 Task: Add Attachment from "Attach a link" to Card Card0000000104 in Board Board0000000026 in Workspace WS0000000009 in Trello. Add Cover Red to Card Card0000000104 in Board Board0000000026 in Workspace WS0000000009 in Trello. Add "Join Card" Button Button0000000104  to Card Card0000000104 in Board Board0000000026 in Workspace WS0000000009 in Trello. Add Description DS0000000104 to Card Card0000000104 in Board Board0000000026 in Workspace WS0000000009 in Trello. Add Comment CM0000000104 to Card Card0000000104 in Board Board0000000026 in Workspace WS0000000009 in Trello
Action: Mouse moved to (359, 503)
Screenshot: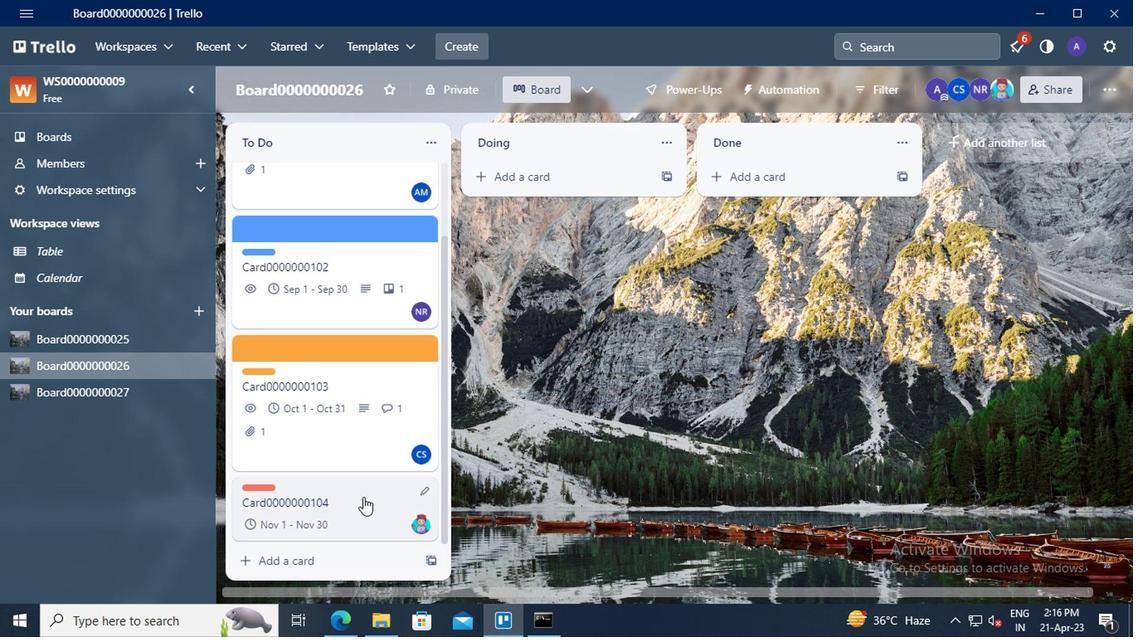 
Action: Mouse pressed left at (359, 503)
Screenshot: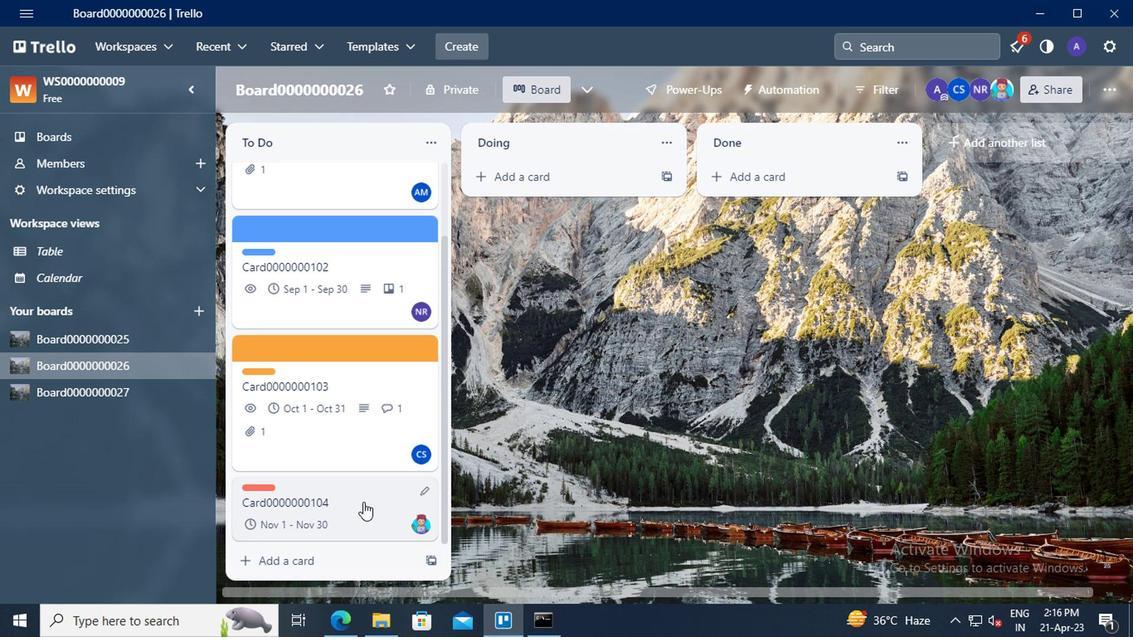 
Action: Mouse moved to (779, 352)
Screenshot: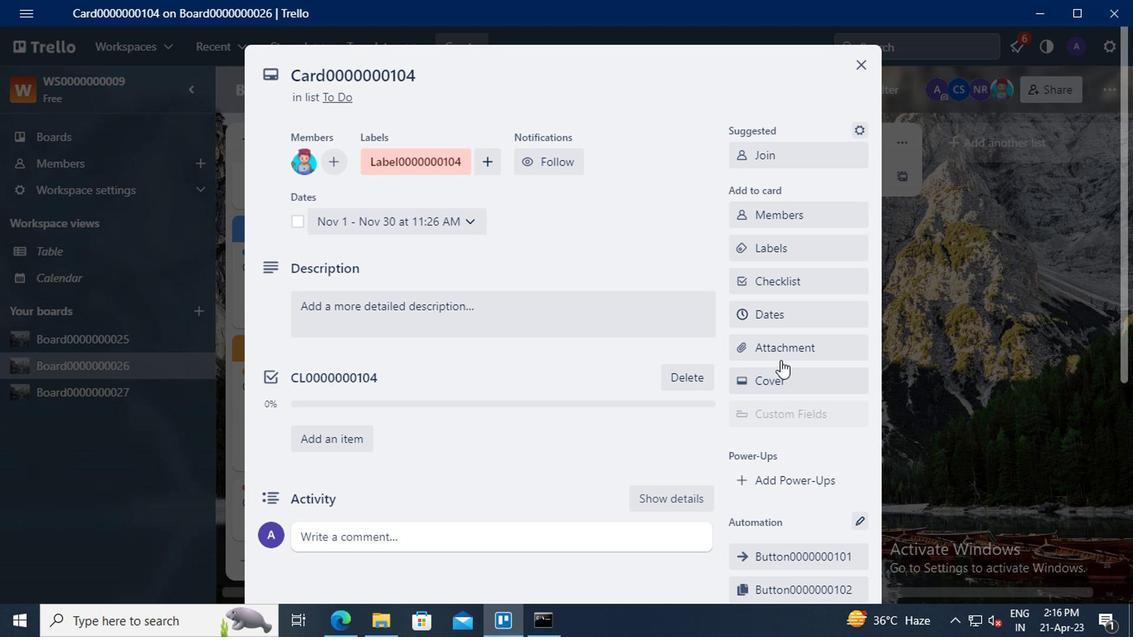 
Action: Mouse pressed left at (779, 352)
Screenshot: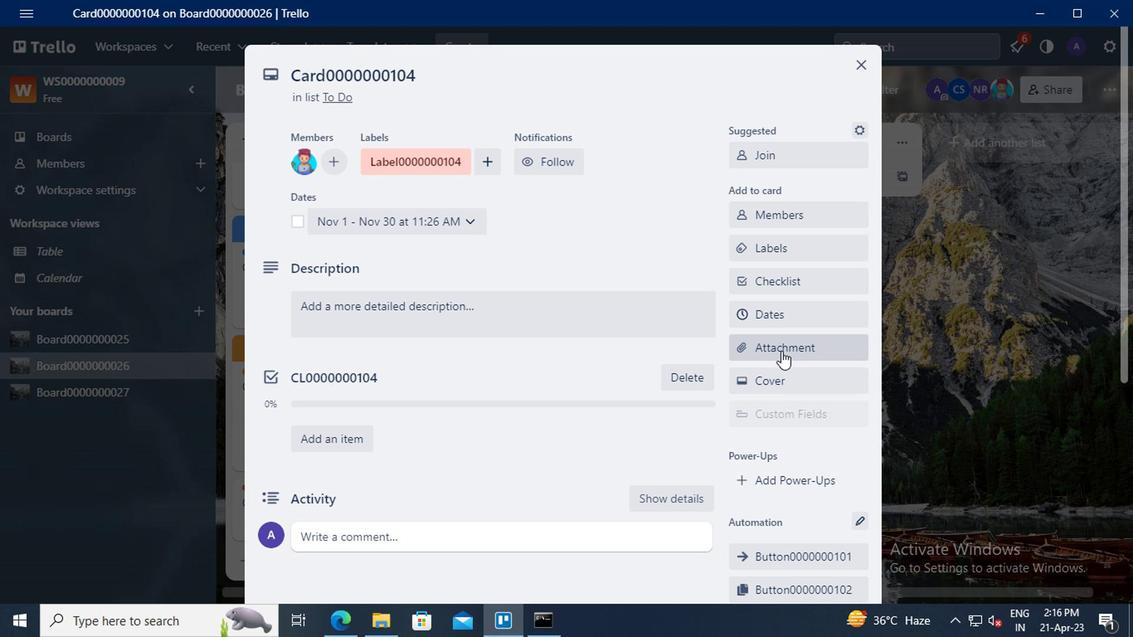 
Action: Mouse moved to (335, 627)
Screenshot: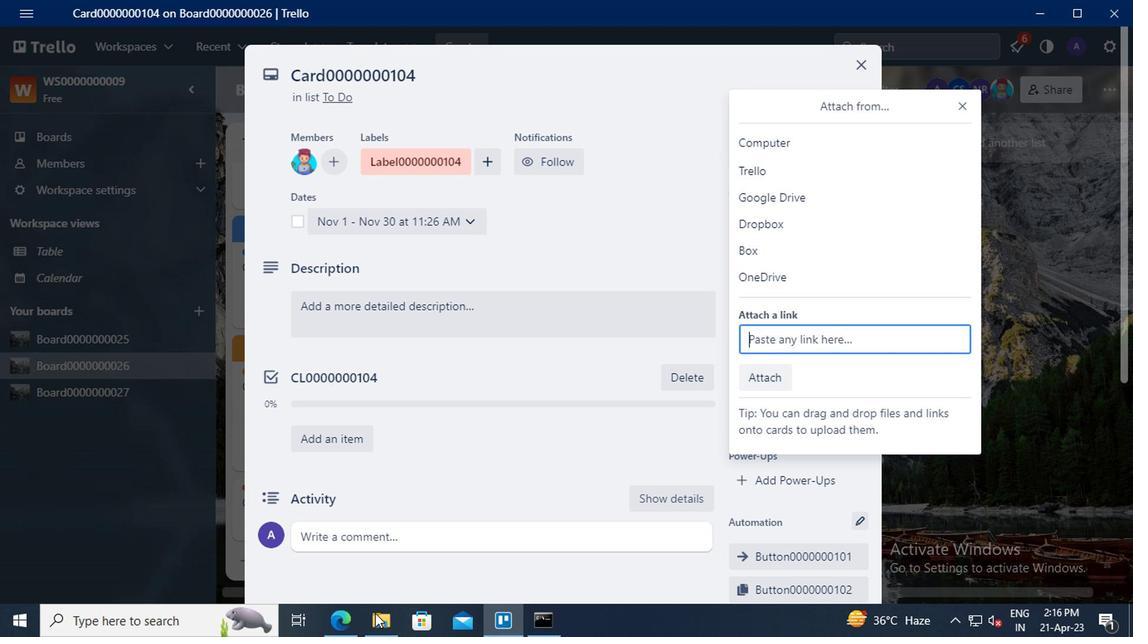 
Action: Mouse pressed left at (335, 627)
Screenshot: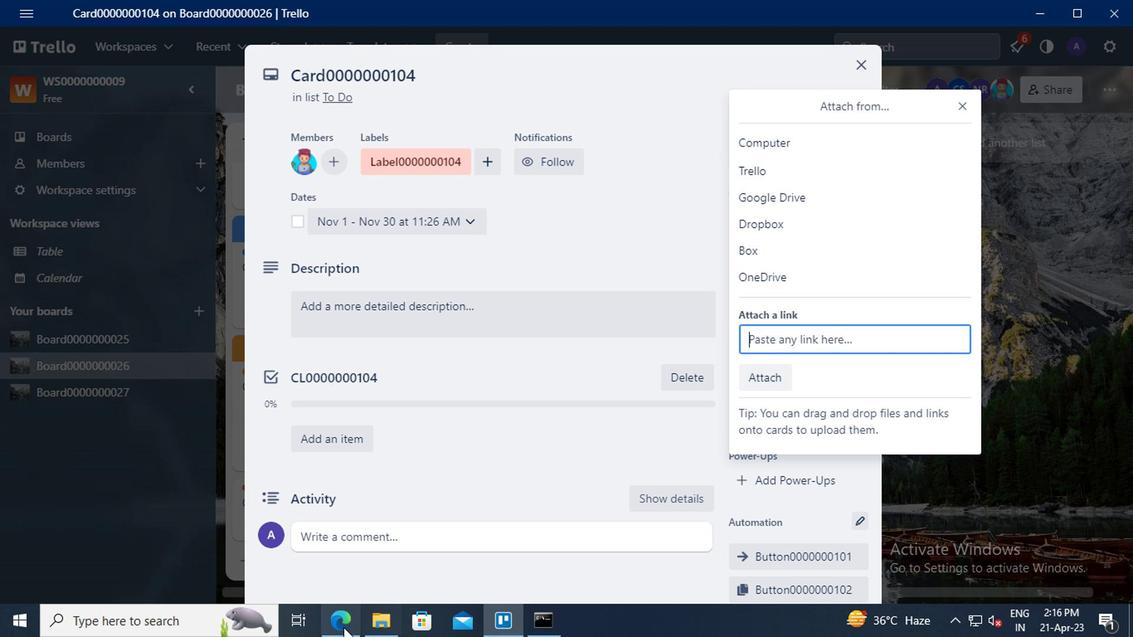 
Action: Mouse moved to (318, 46)
Screenshot: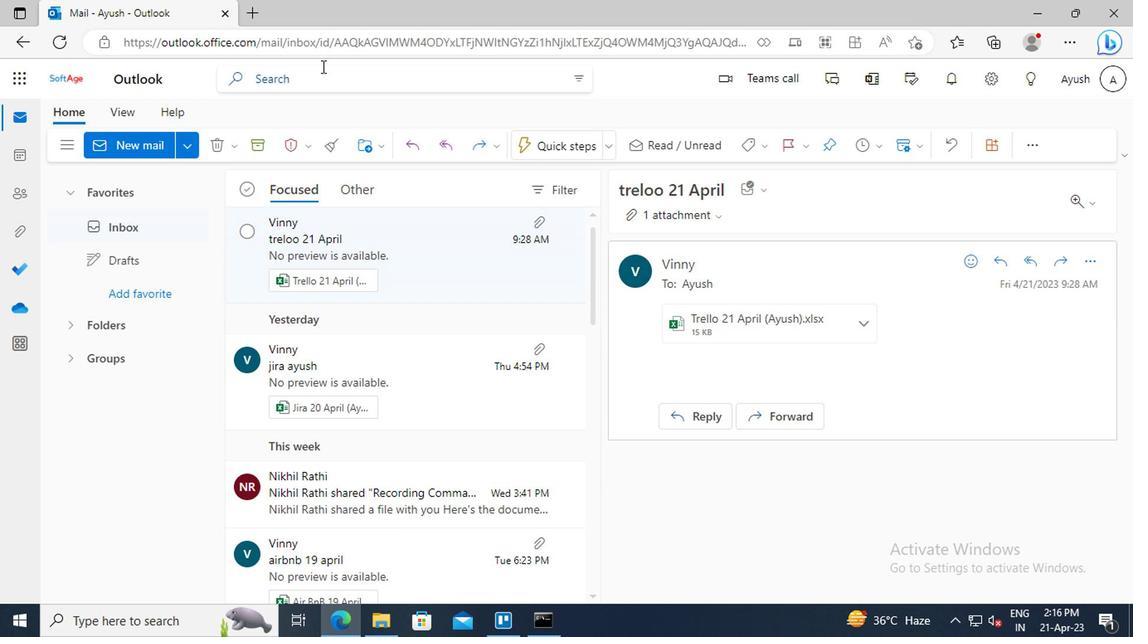
Action: Mouse pressed left at (318, 46)
Screenshot: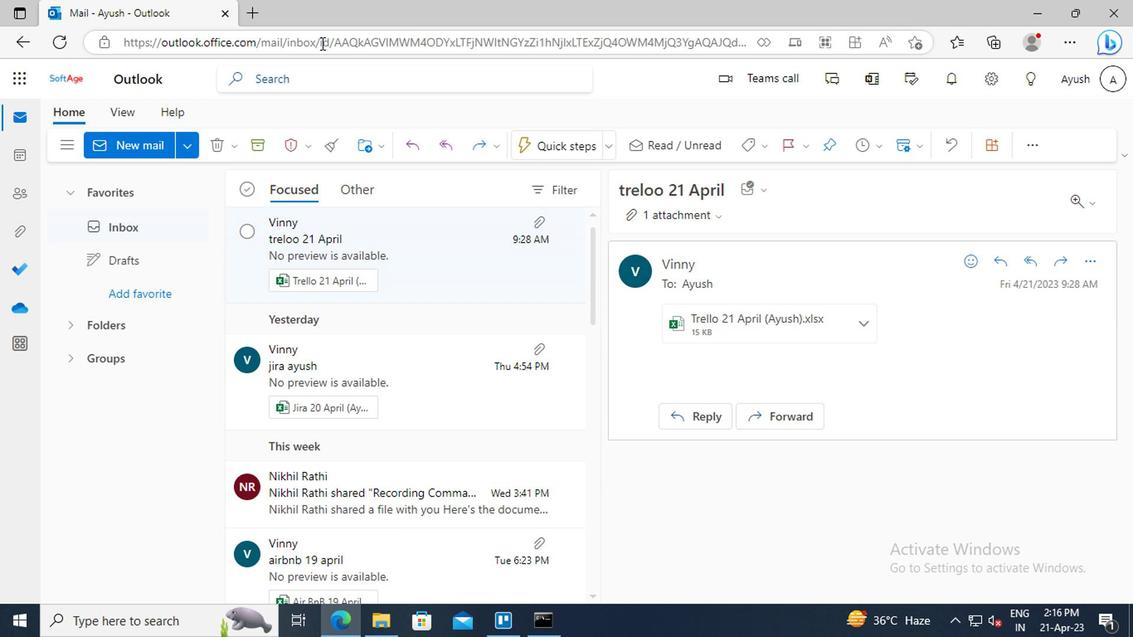 
Action: Key pressed ctrl+C
Screenshot: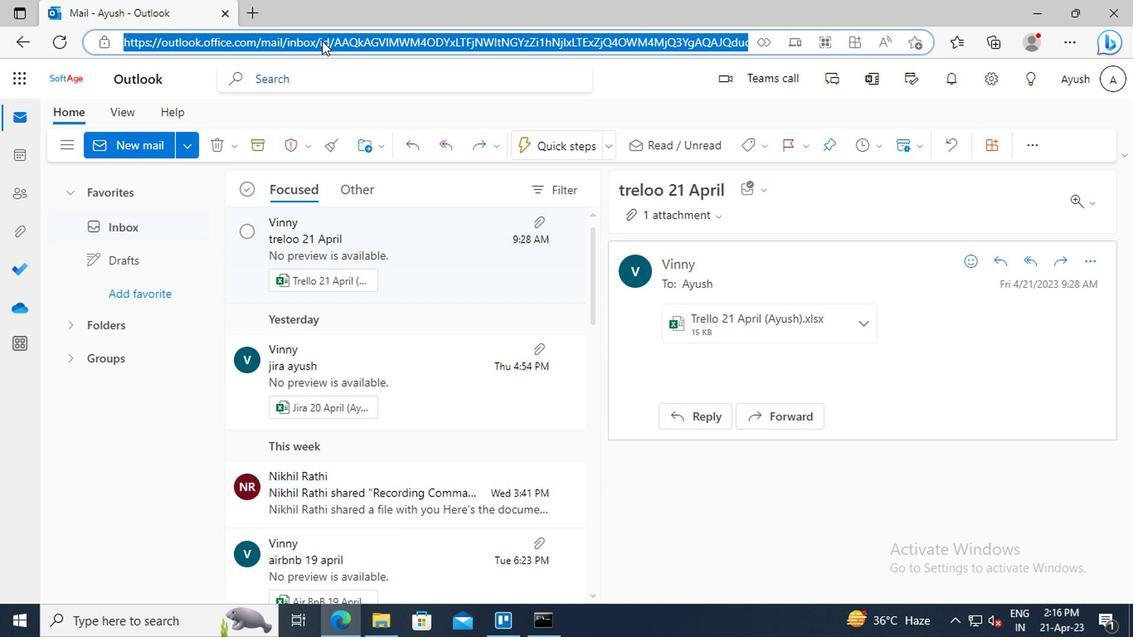 
Action: Mouse moved to (509, 626)
Screenshot: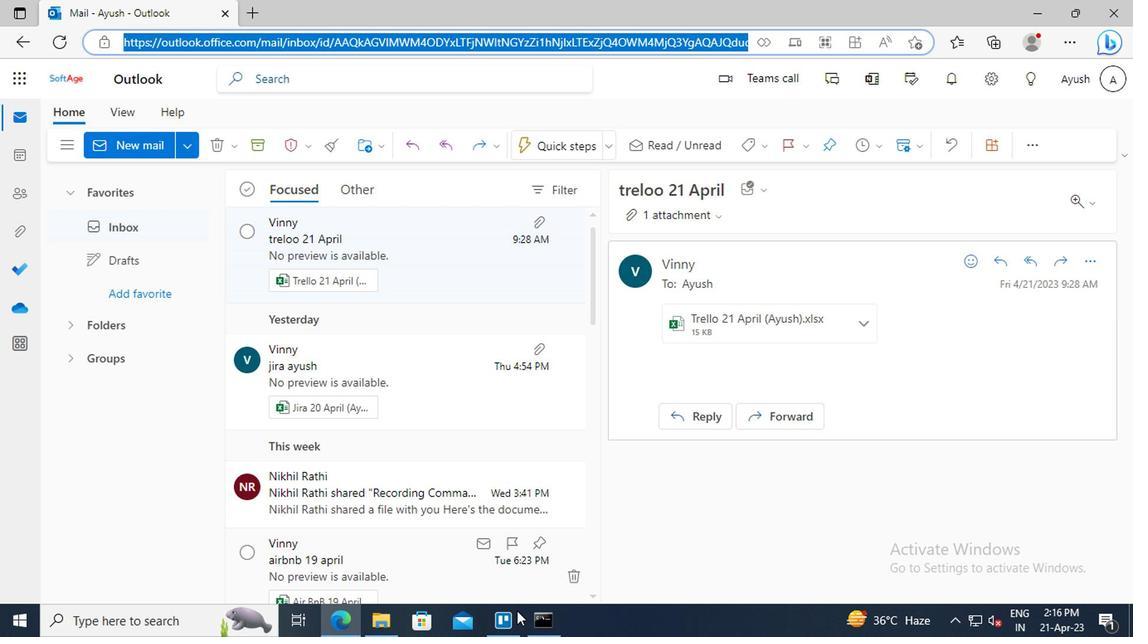 
Action: Mouse pressed left at (509, 626)
Screenshot: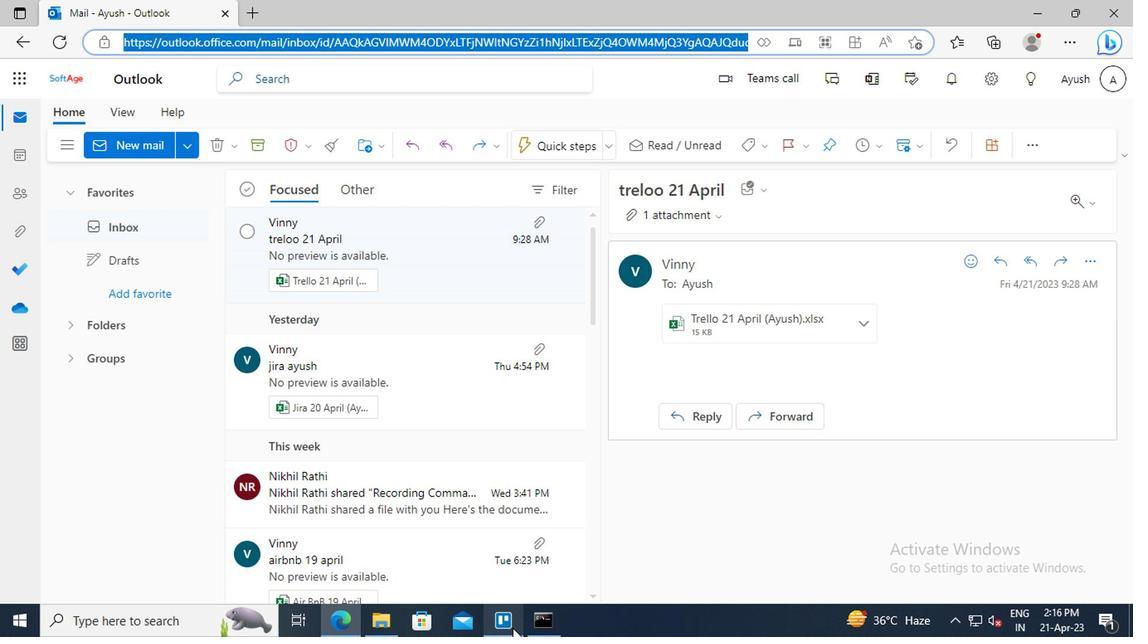 
Action: Mouse moved to (761, 340)
Screenshot: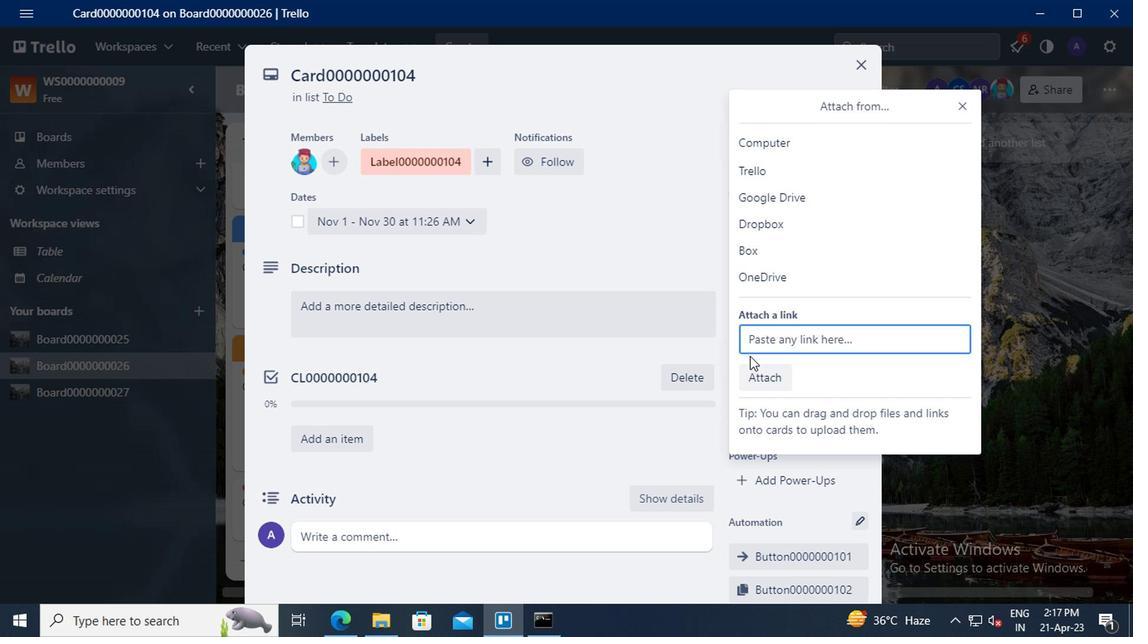
Action: Mouse pressed left at (761, 340)
Screenshot: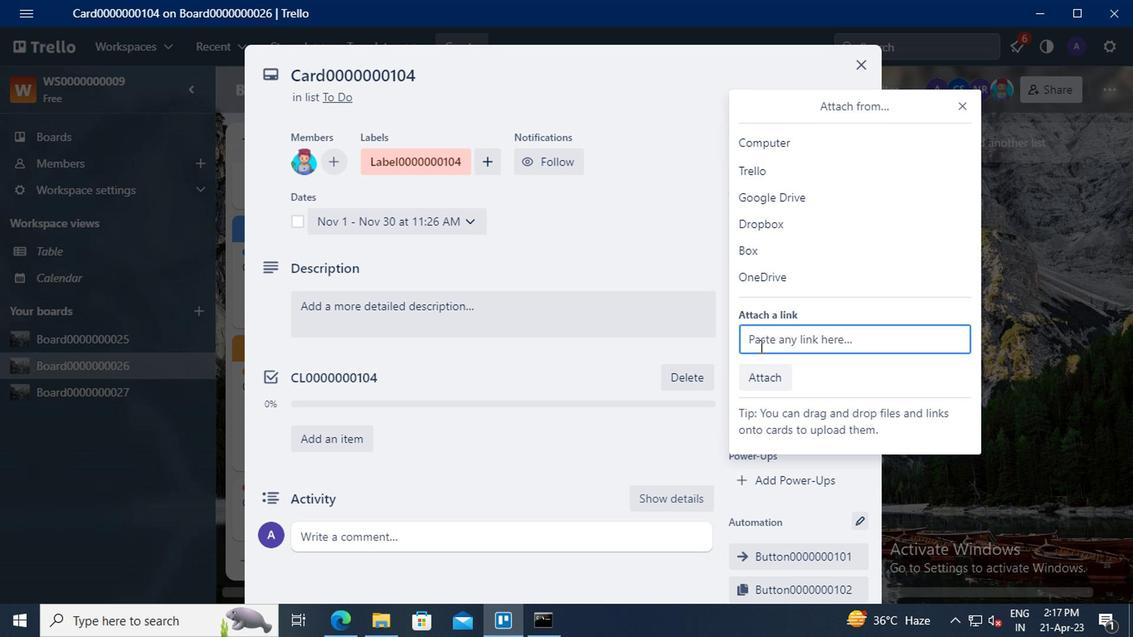 
Action: Key pressed ctrl+V
Screenshot: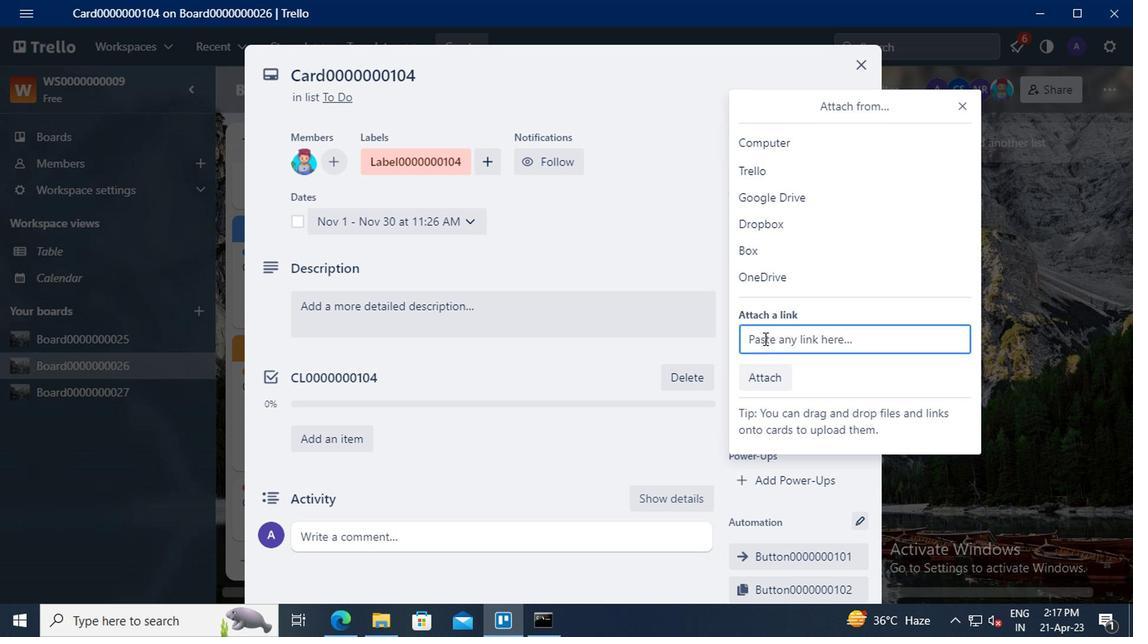 
Action: Mouse moved to (764, 432)
Screenshot: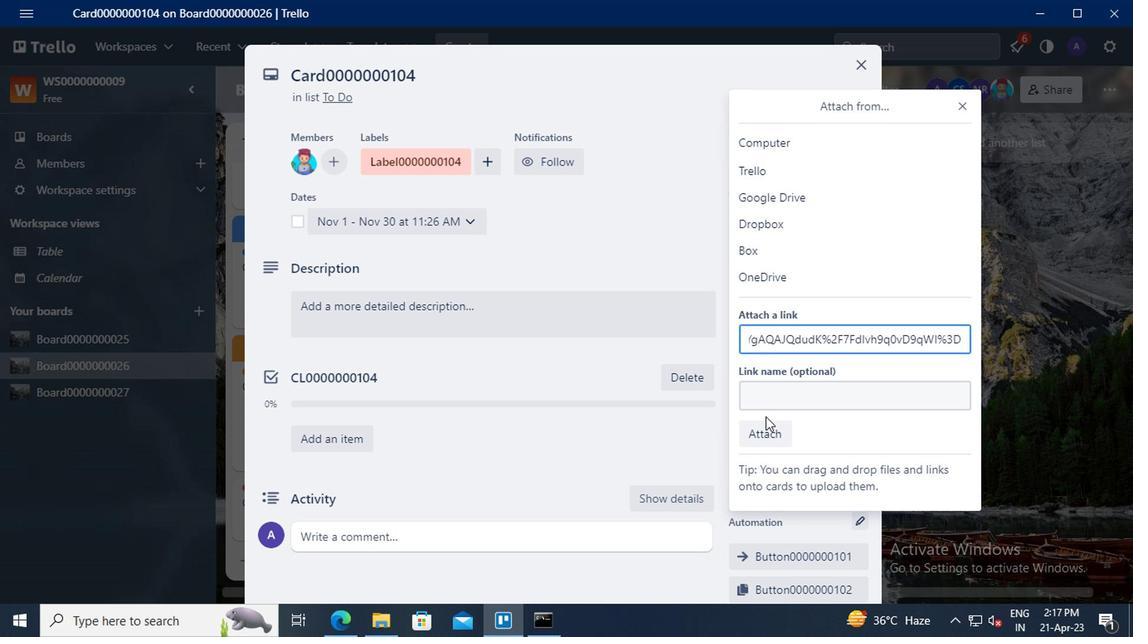 
Action: Mouse pressed left at (764, 432)
Screenshot: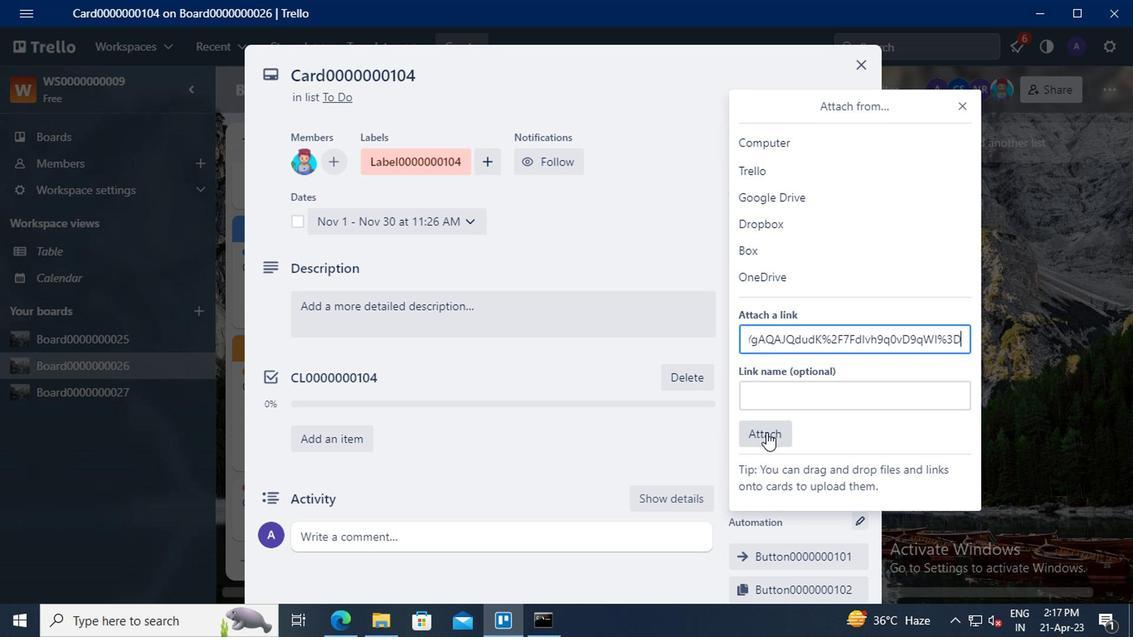 
Action: Mouse moved to (769, 386)
Screenshot: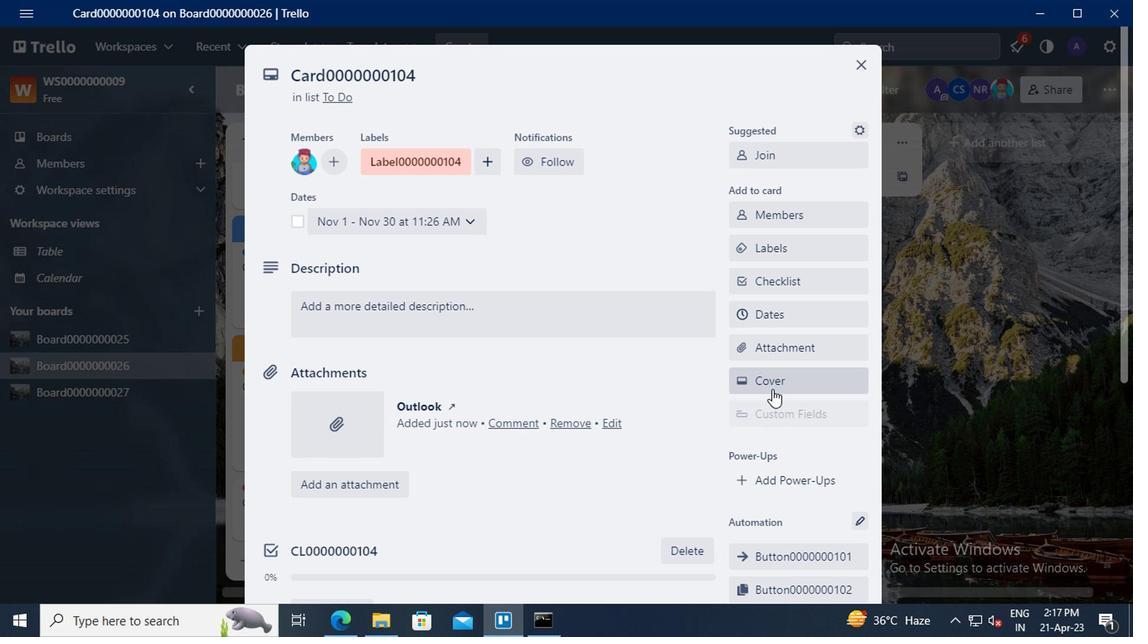 
Action: Mouse pressed left at (769, 386)
Screenshot: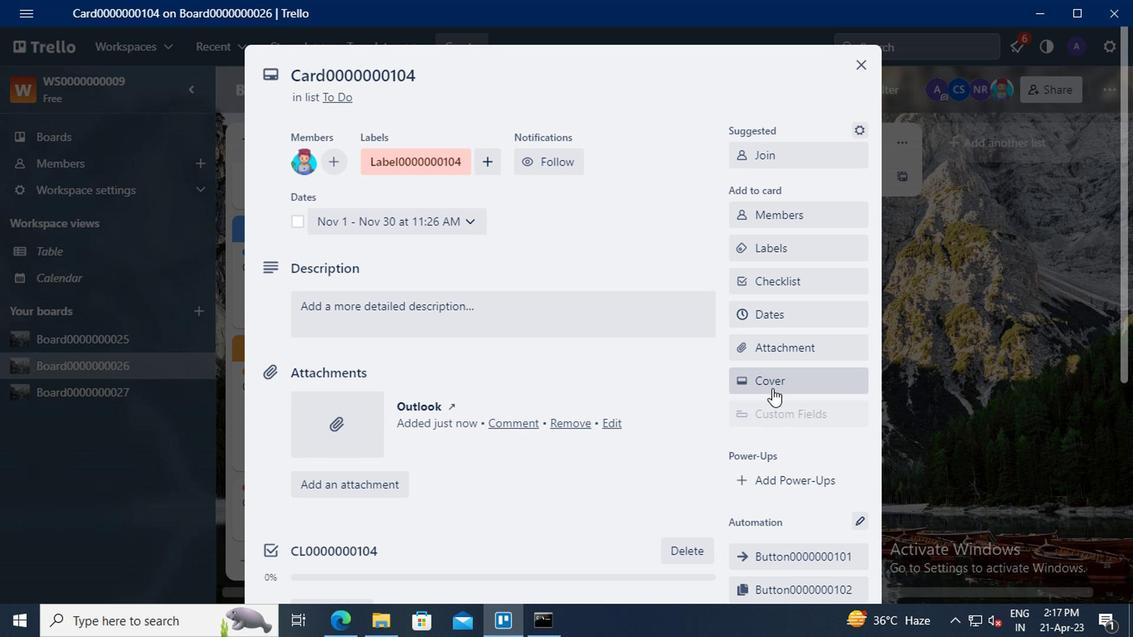 
Action: Mouse moved to (895, 278)
Screenshot: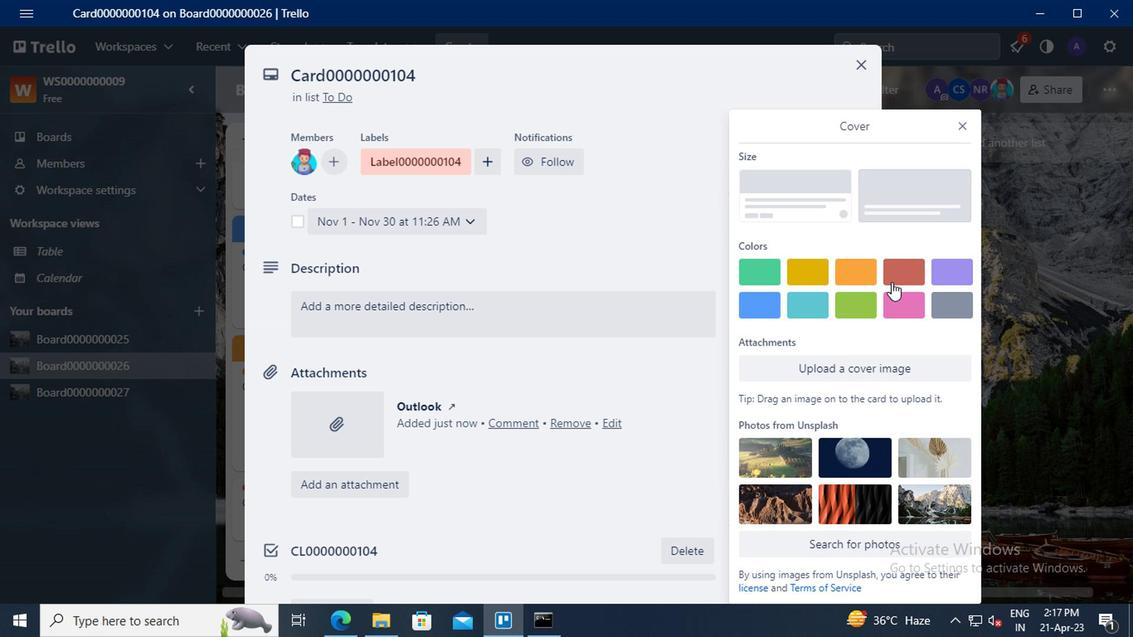 
Action: Mouse pressed left at (895, 278)
Screenshot: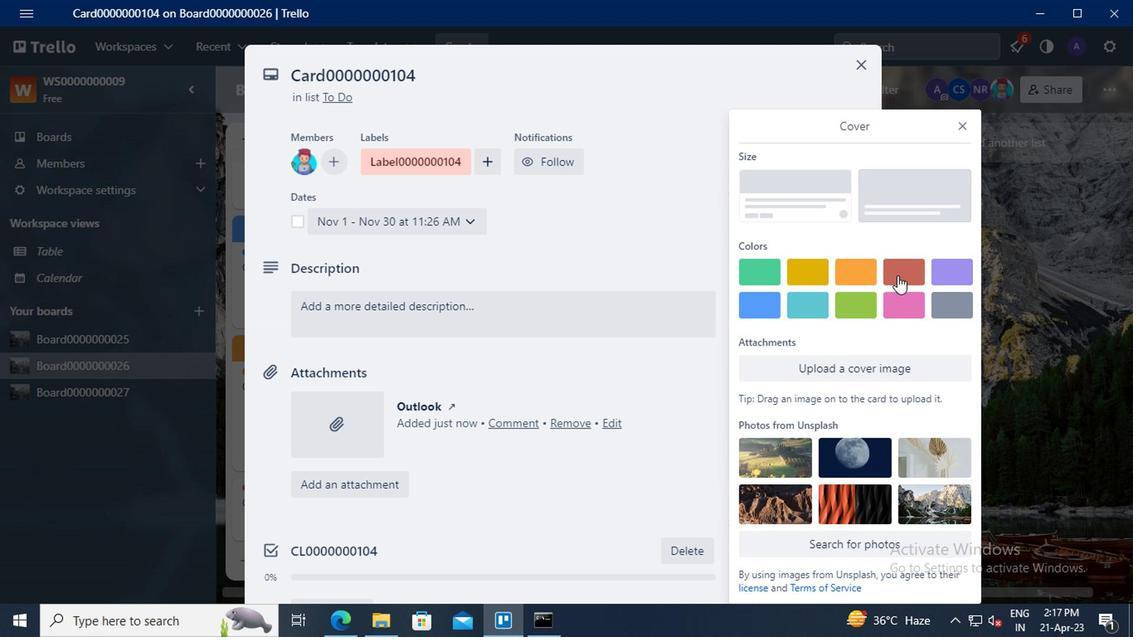
Action: Mouse moved to (958, 100)
Screenshot: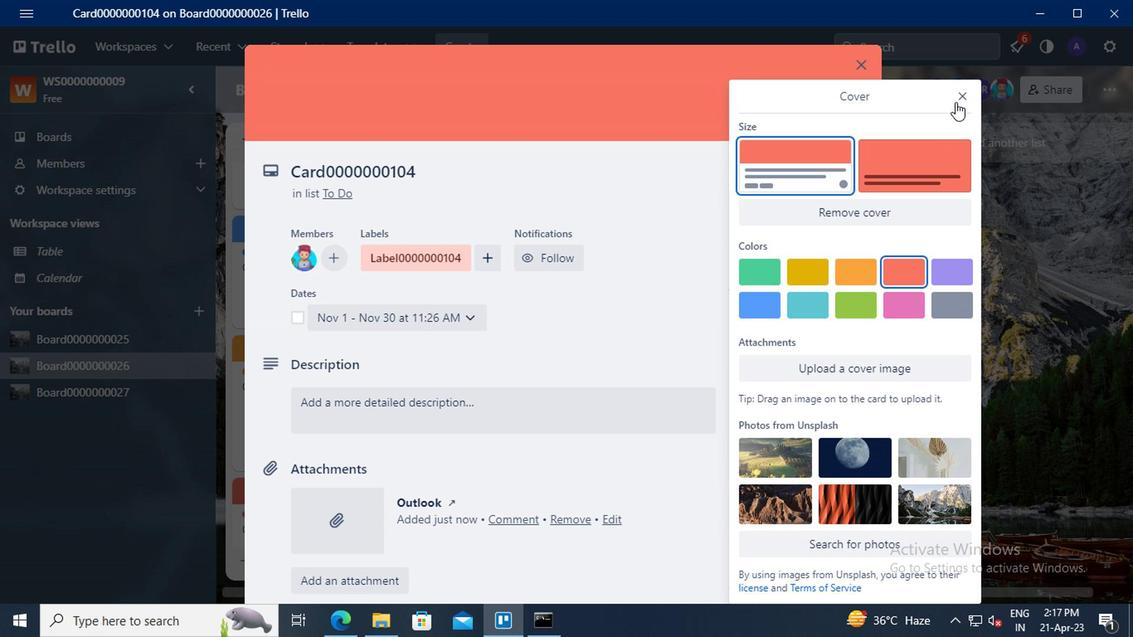 
Action: Mouse pressed left at (958, 100)
Screenshot: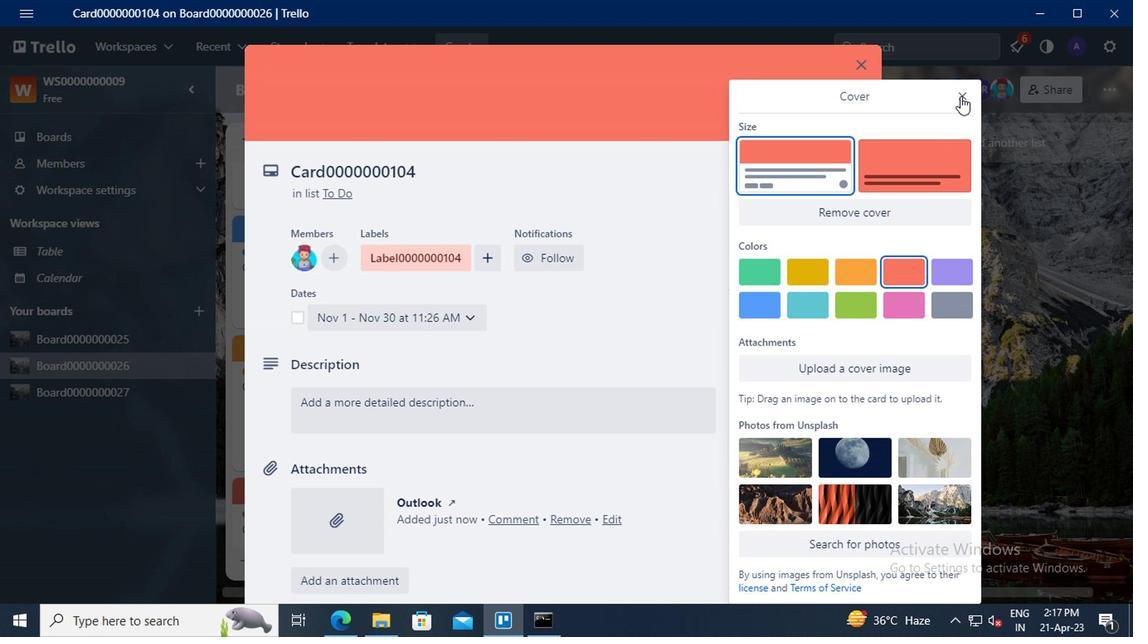 
Action: Mouse moved to (813, 266)
Screenshot: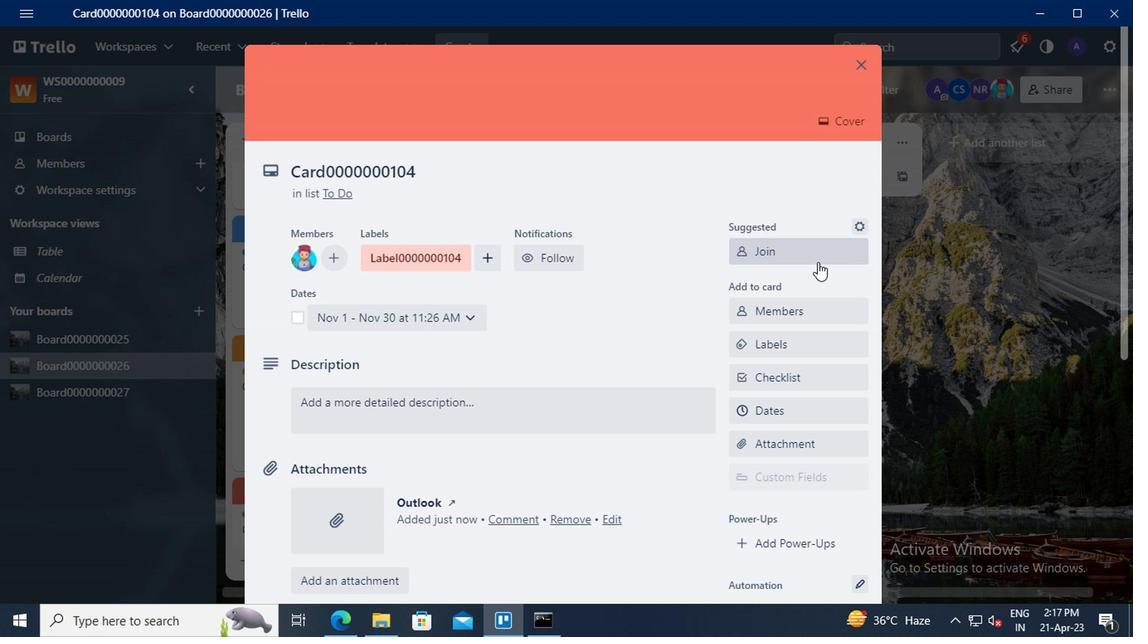 
Action: Mouse scrolled (813, 265) with delta (0, 0)
Screenshot: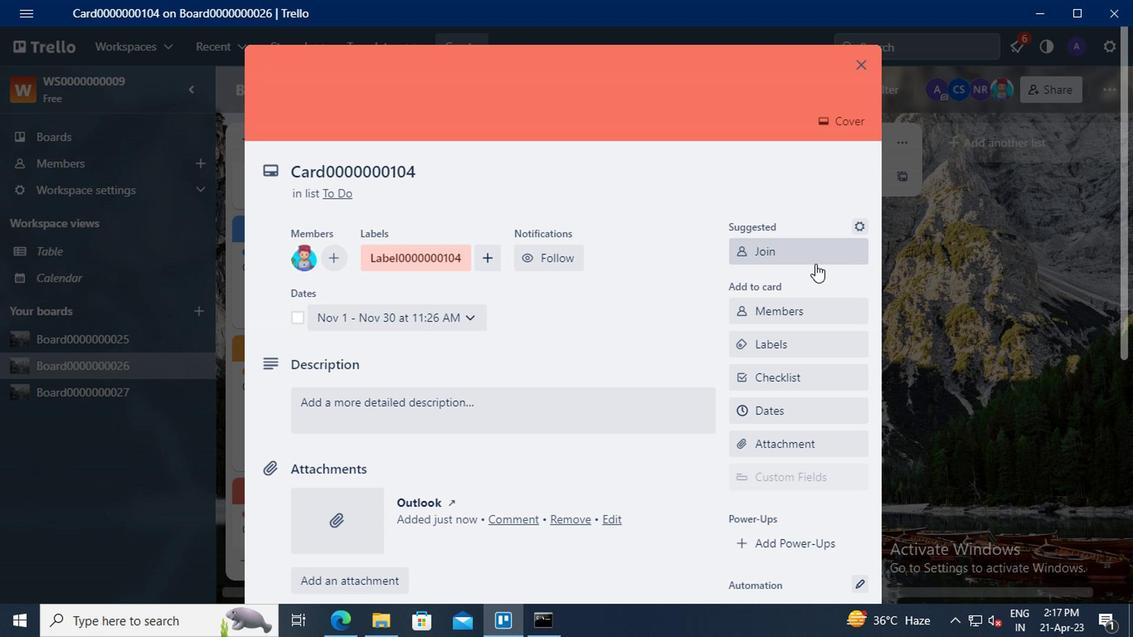 
Action: Mouse scrolled (813, 265) with delta (0, 0)
Screenshot: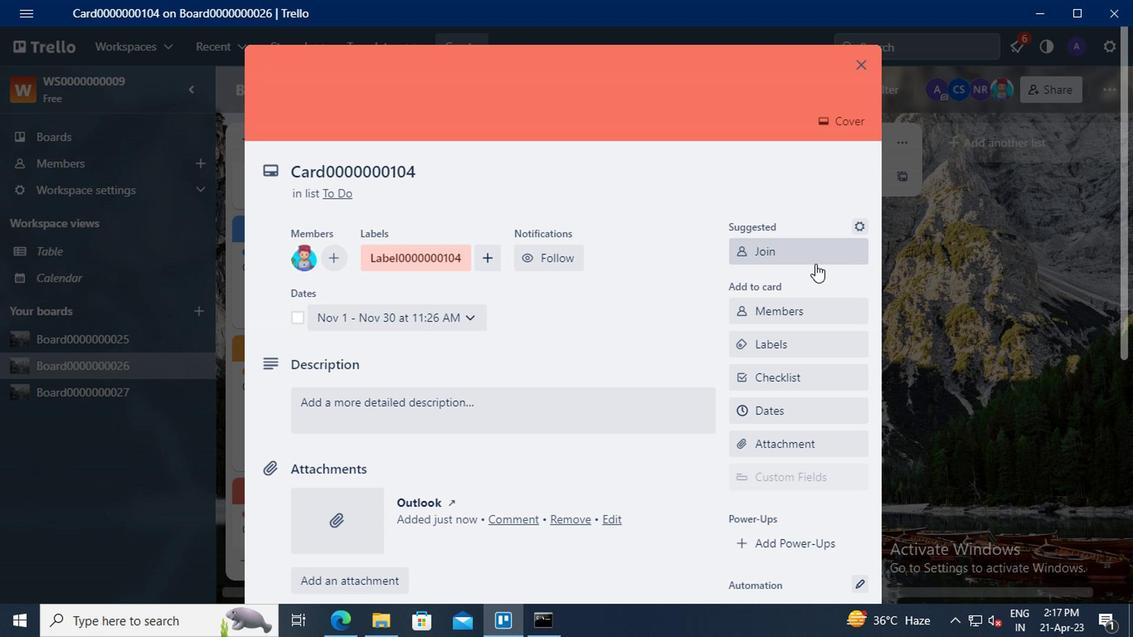 
Action: Mouse scrolled (813, 265) with delta (0, 0)
Screenshot: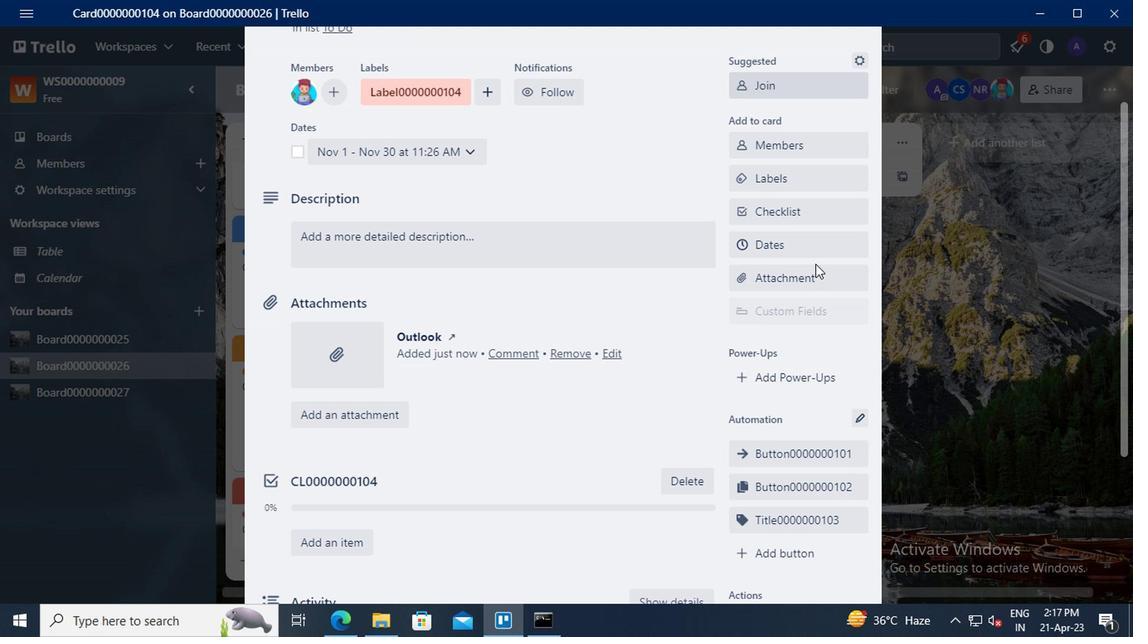 
Action: Mouse moved to (807, 470)
Screenshot: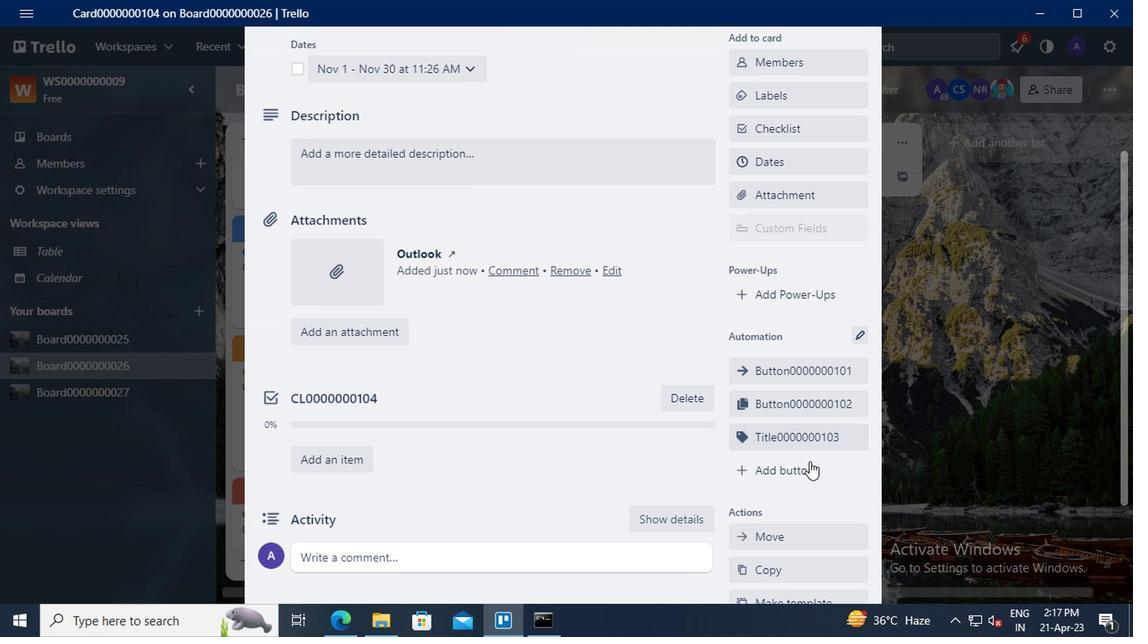 
Action: Mouse pressed left at (807, 470)
Screenshot: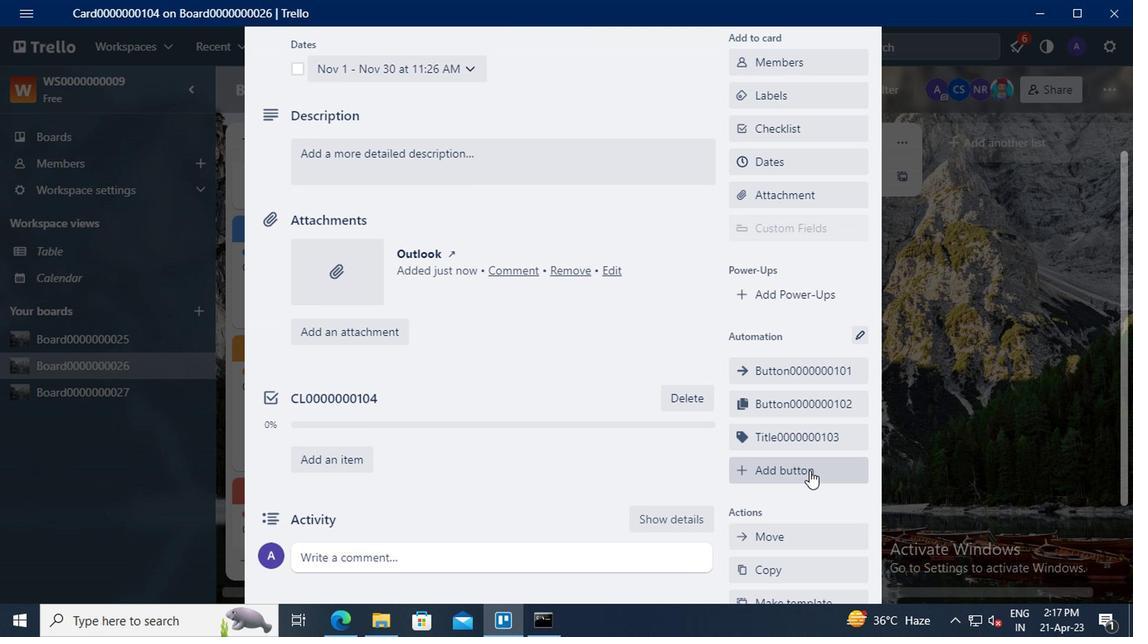 
Action: Mouse moved to (804, 255)
Screenshot: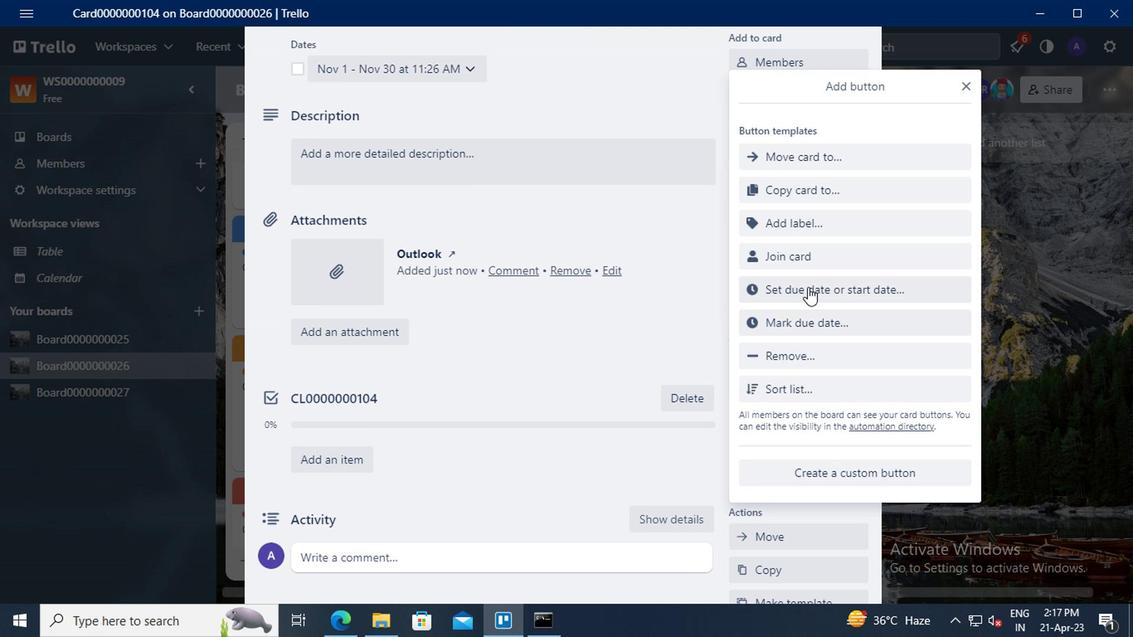
Action: Mouse pressed left at (804, 255)
Screenshot: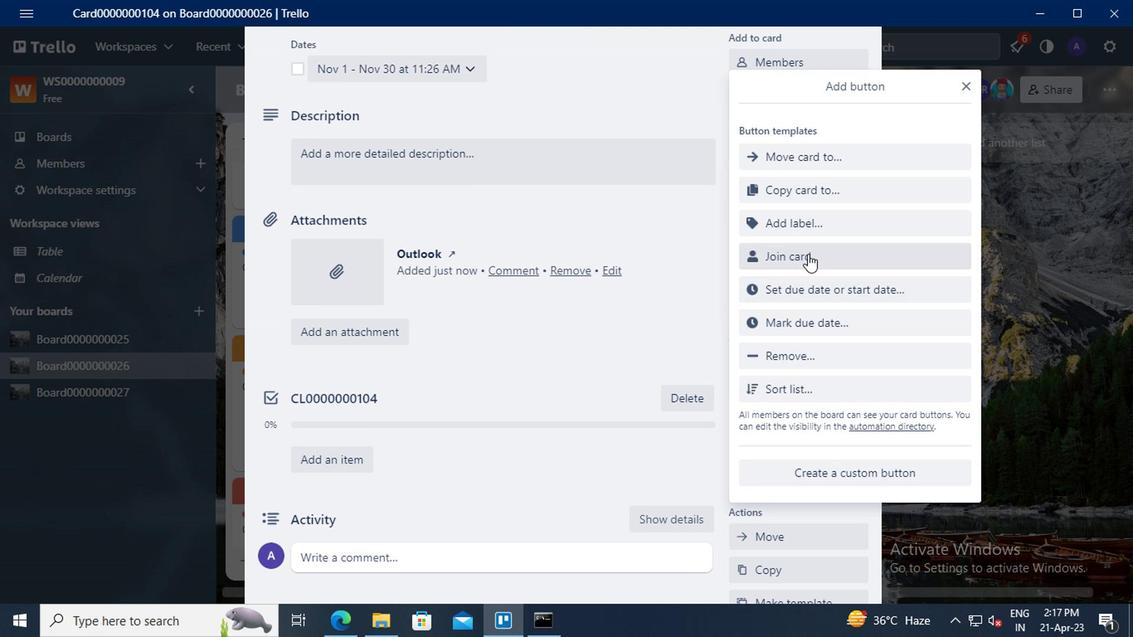 
Action: Mouse moved to (799, 238)
Screenshot: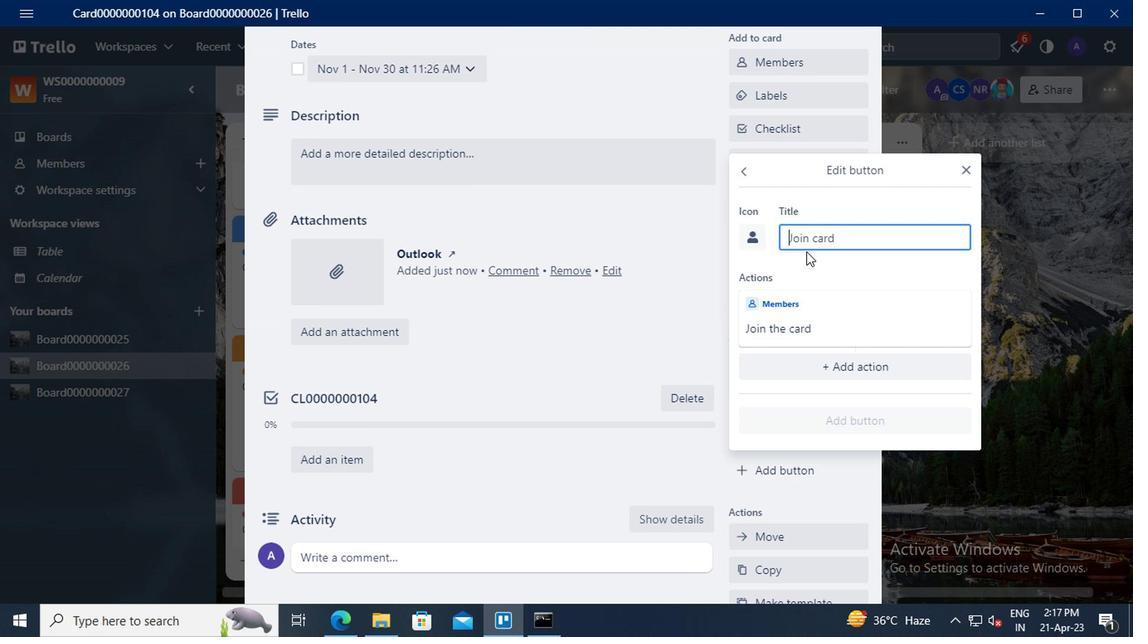 
Action: Mouse pressed left at (799, 238)
Screenshot: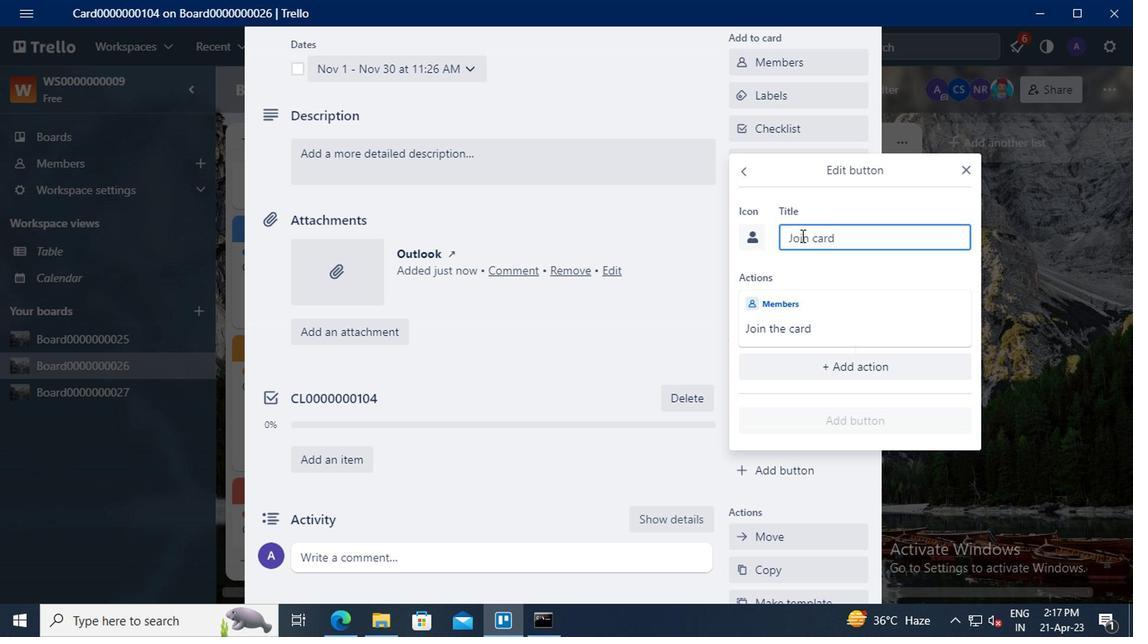 
Action: Key pressed <Key.shift>ctrl+B
Screenshot: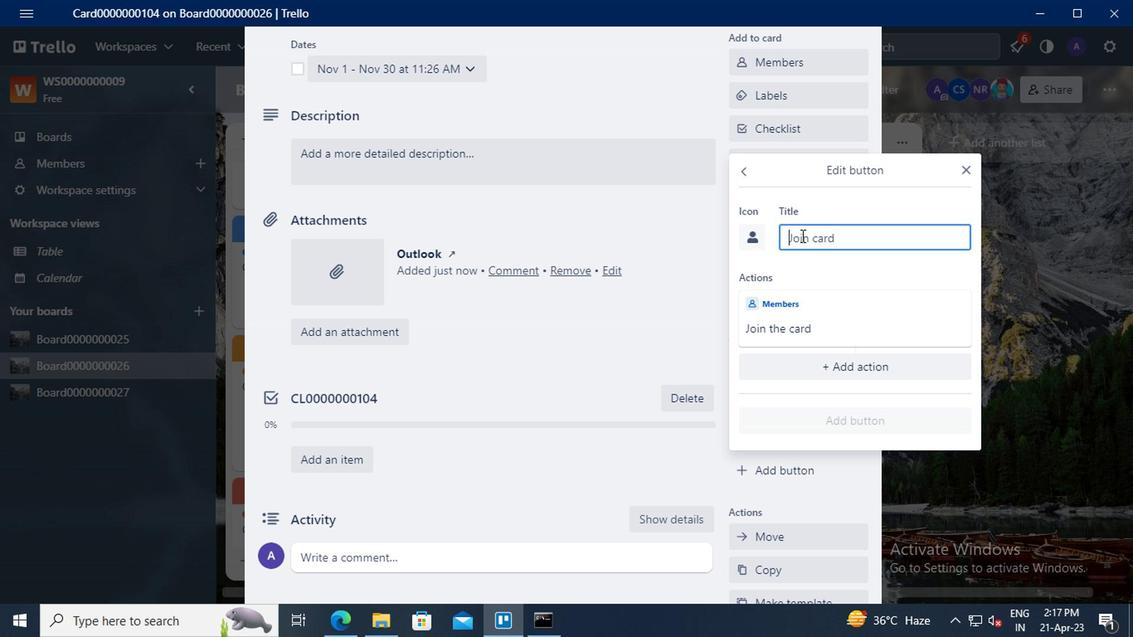 
Action: Mouse moved to (799, 237)
Screenshot: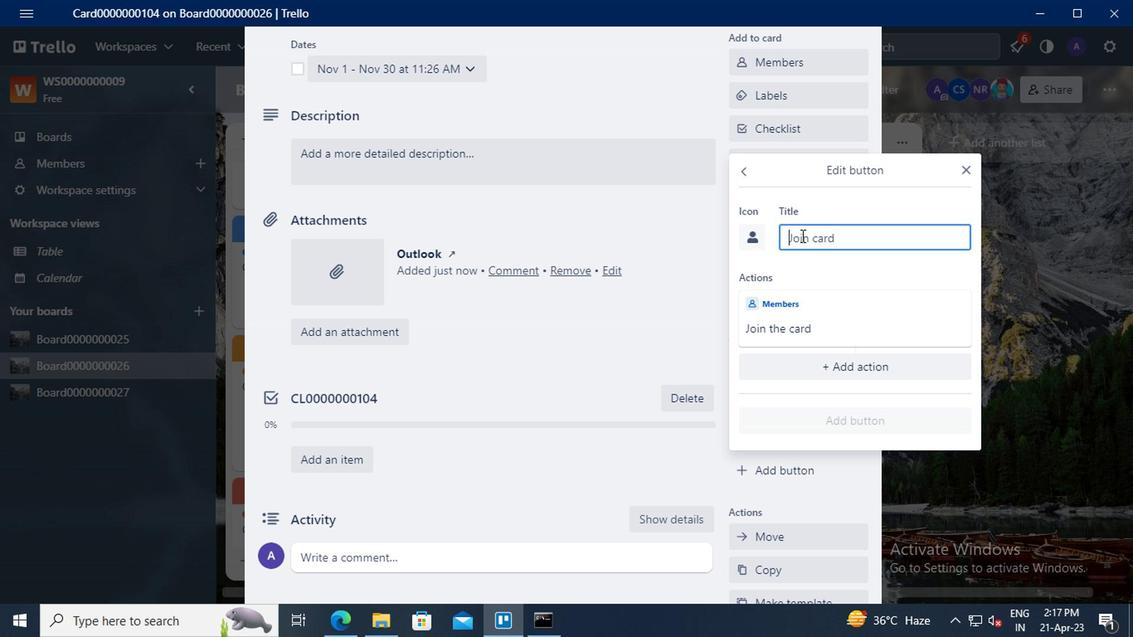 
Action: Key pressed UTT
Screenshot: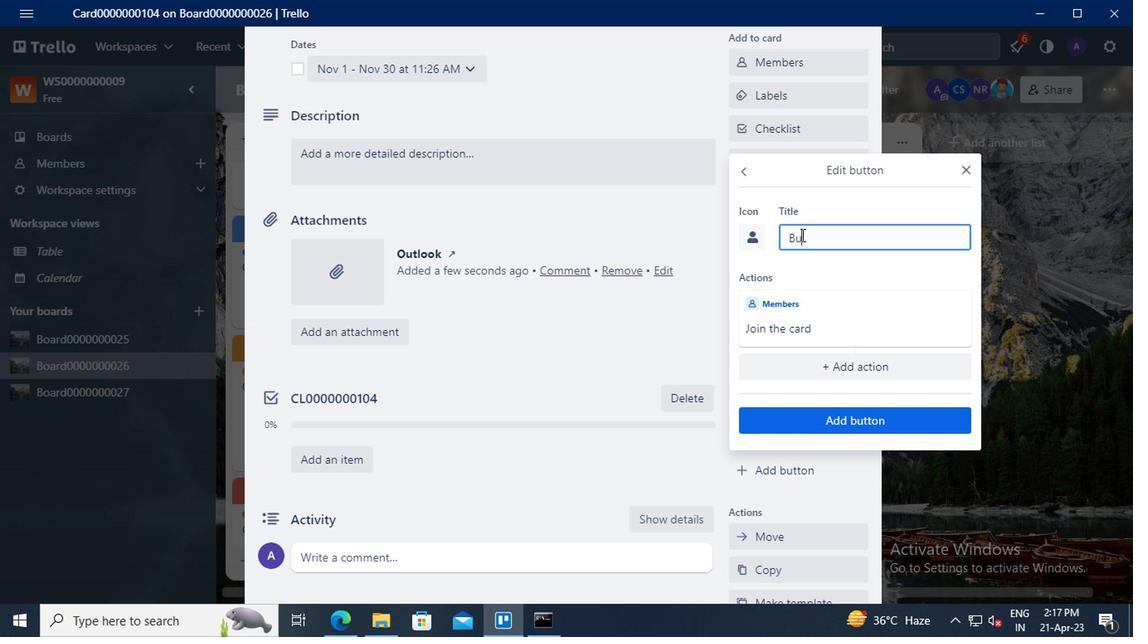 
Action: Mouse moved to (798, 237)
Screenshot: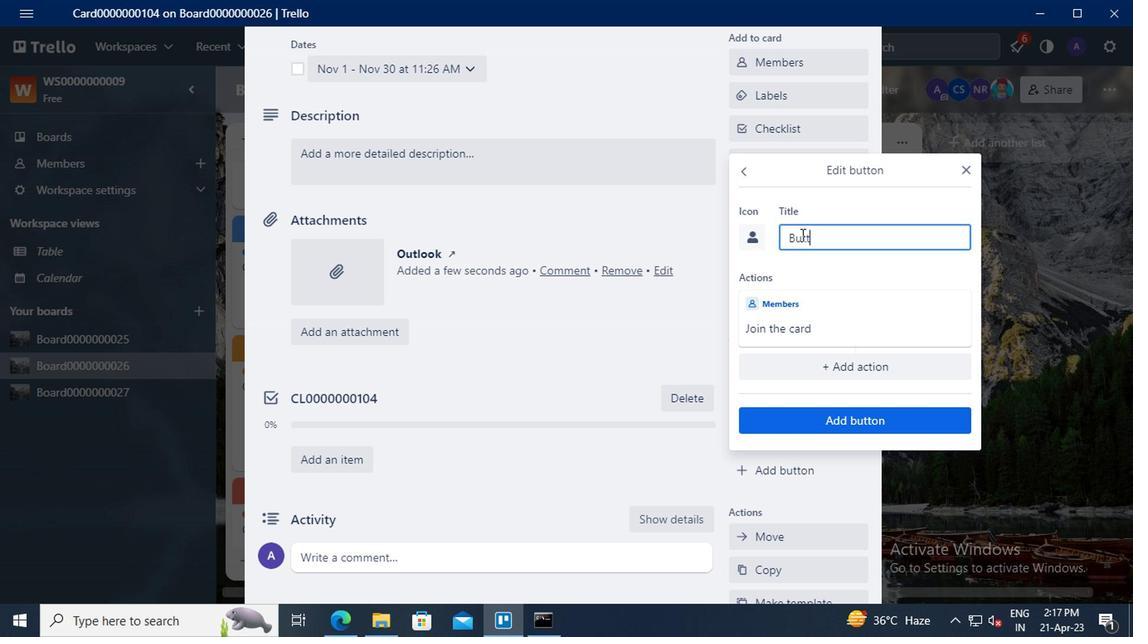
Action: Key pressed ON0000000104
Screenshot: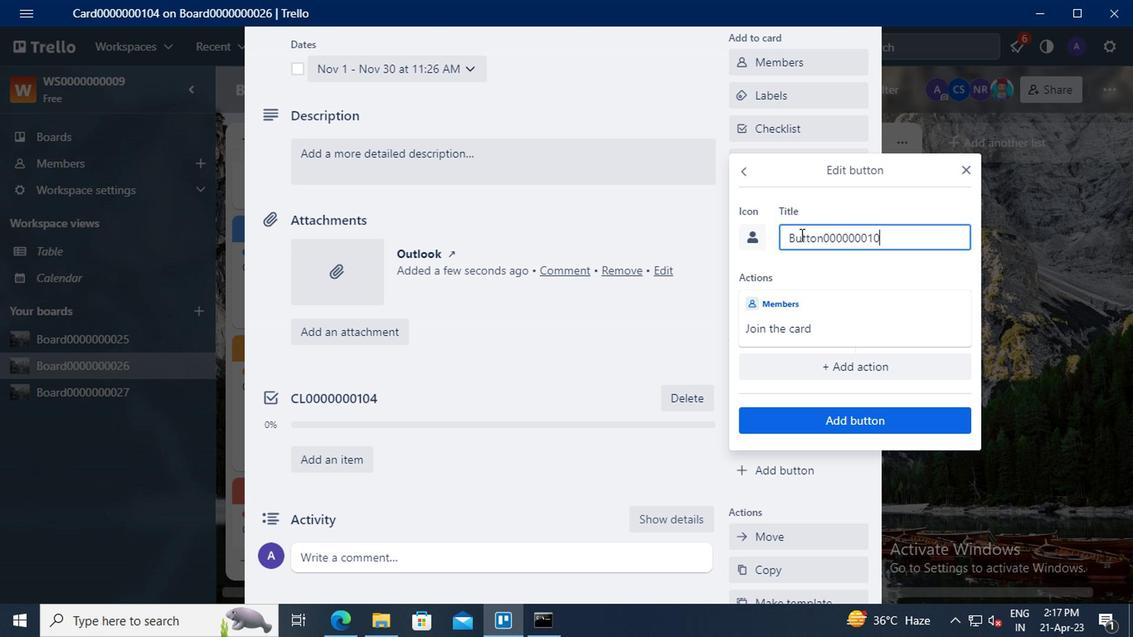 
Action: Mouse moved to (824, 418)
Screenshot: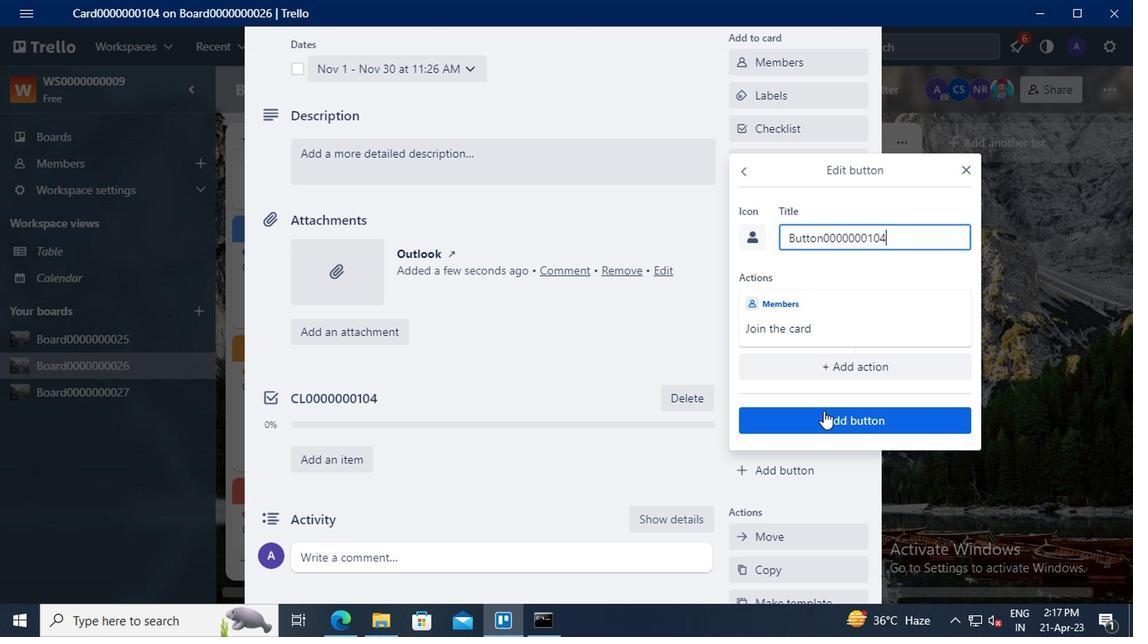 
Action: Mouse pressed left at (824, 418)
Screenshot: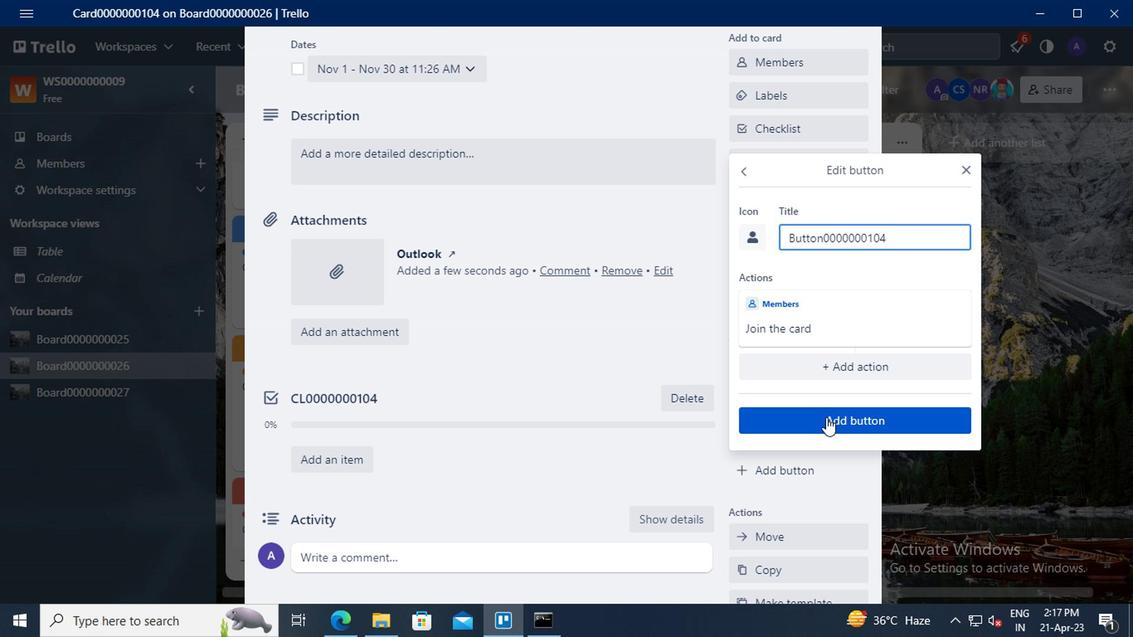 
Action: Mouse moved to (475, 285)
Screenshot: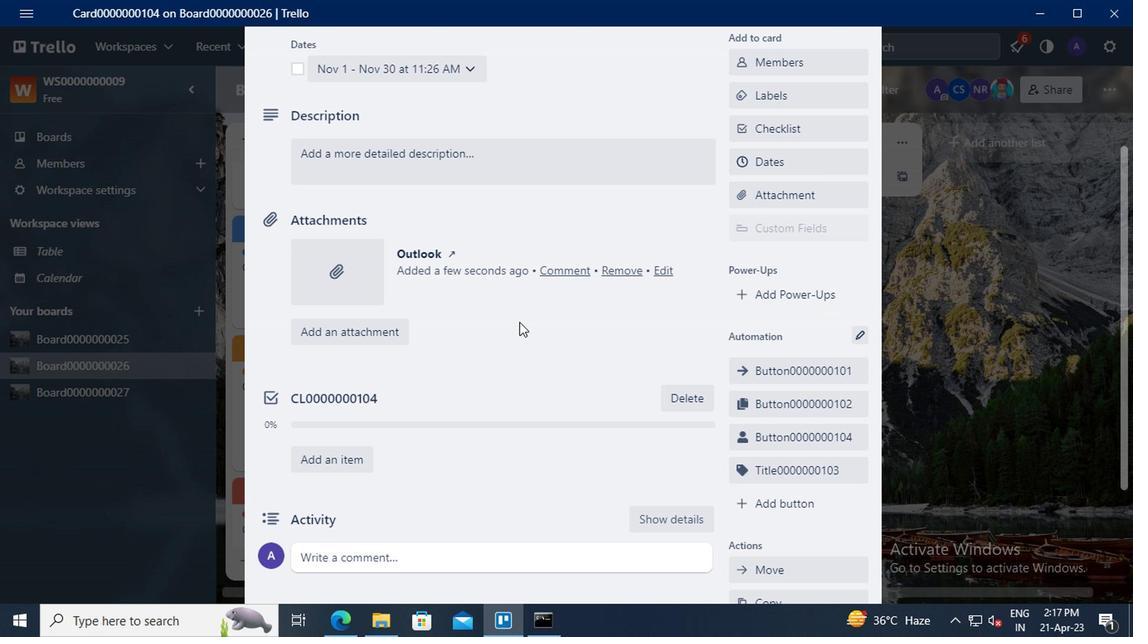 
Action: Mouse scrolled (475, 286) with delta (0, 1)
Screenshot: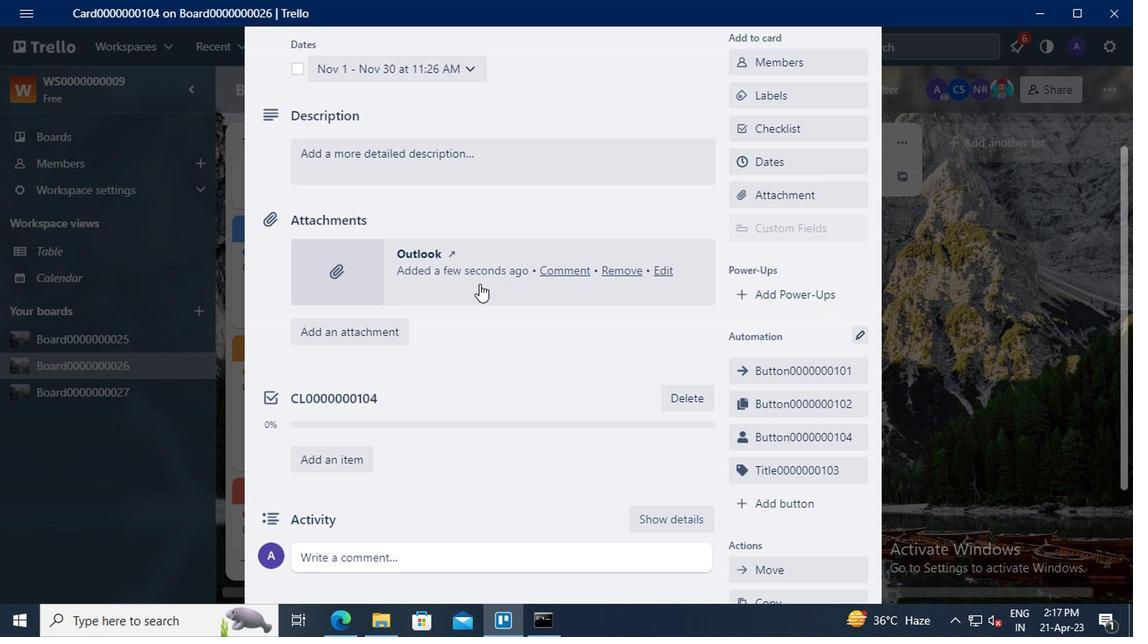 
Action: Mouse moved to (387, 252)
Screenshot: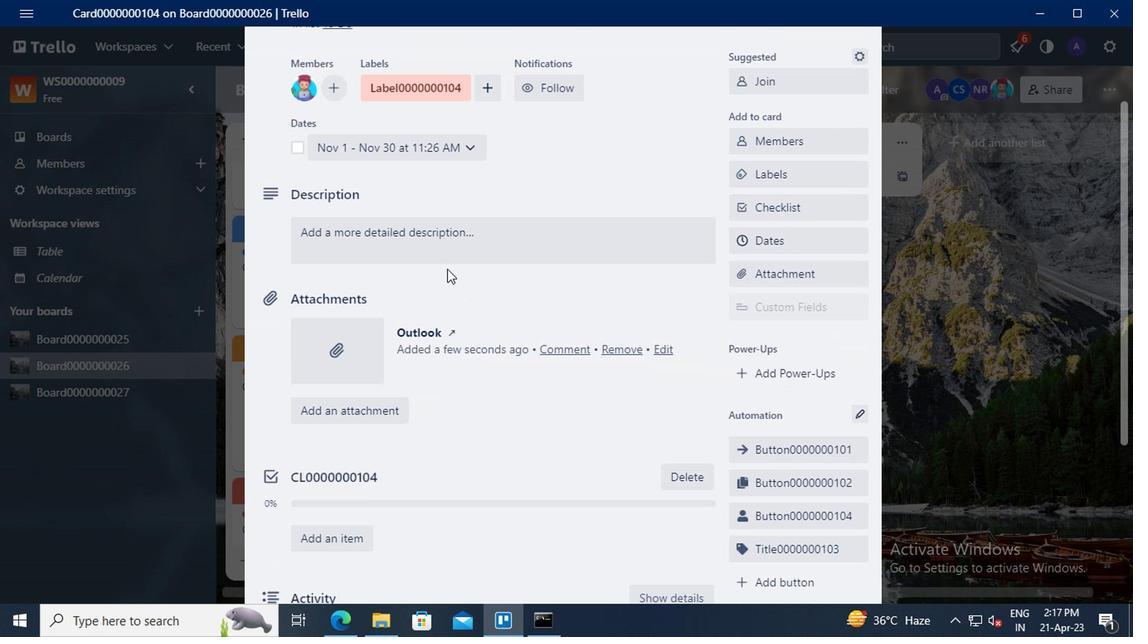 
Action: Mouse pressed left at (387, 252)
Screenshot: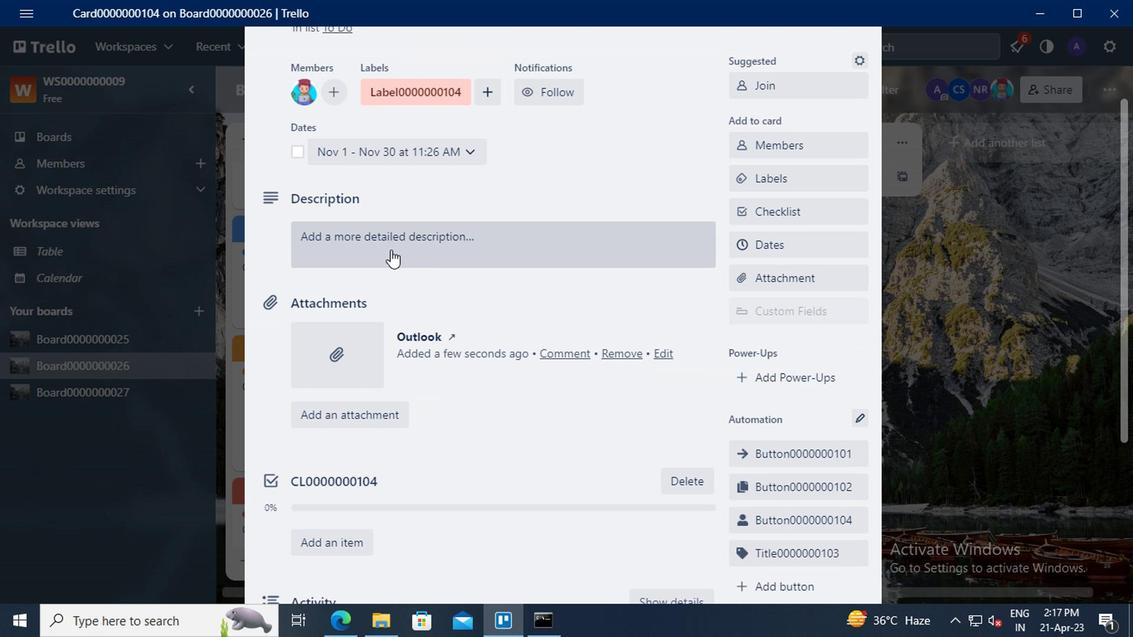
Action: Mouse moved to (336, 301)
Screenshot: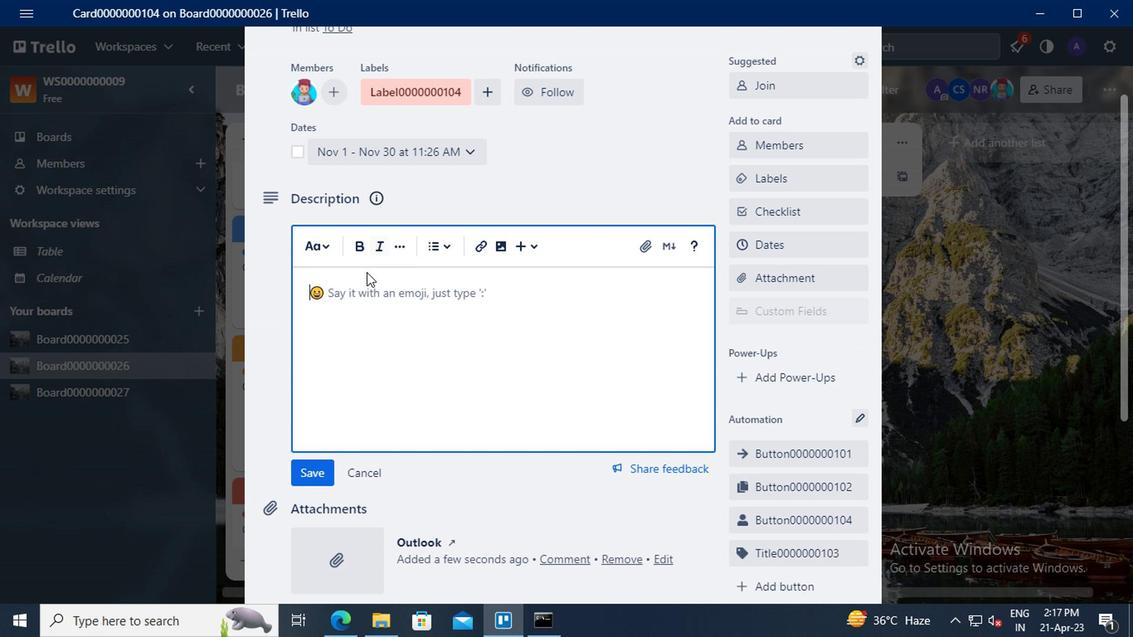 
Action: Mouse pressed left at (336, 301)
Screenshot: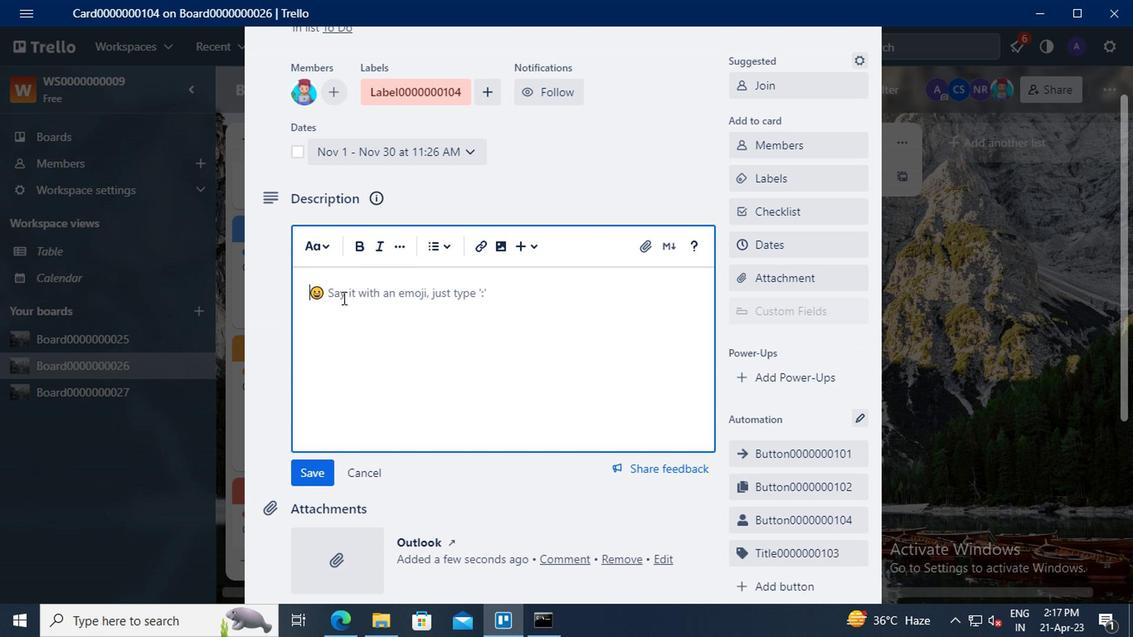 
Action: Key pressed <Key.shift>DS0000000104
Screenshot: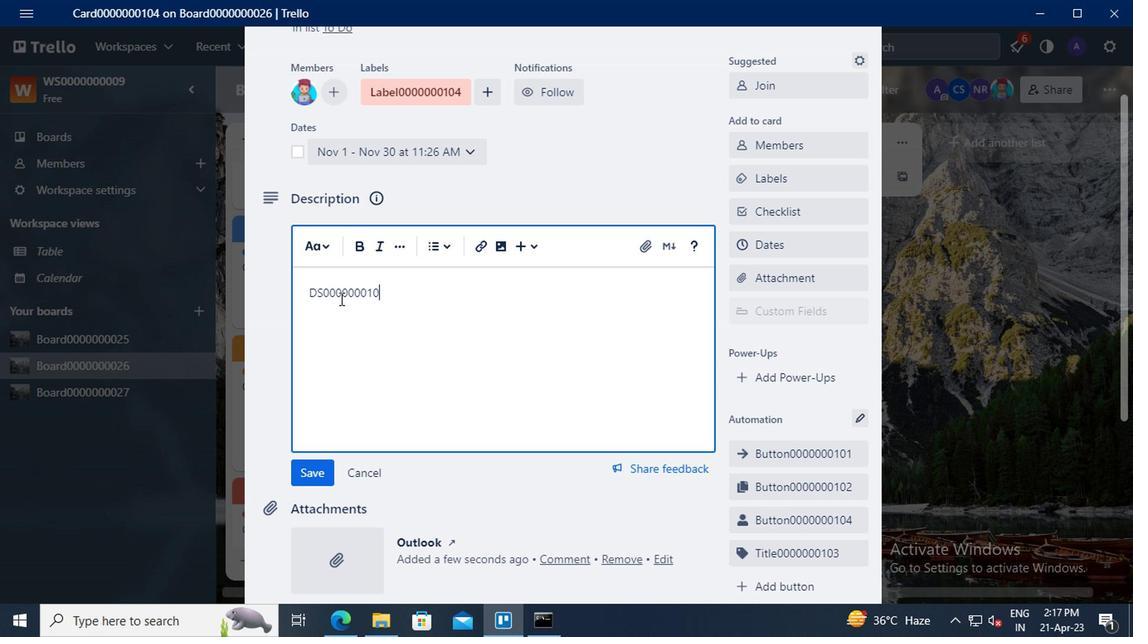 
Action: Mouse scrolled (336, 299) with delta (0, -1)
Screenshot: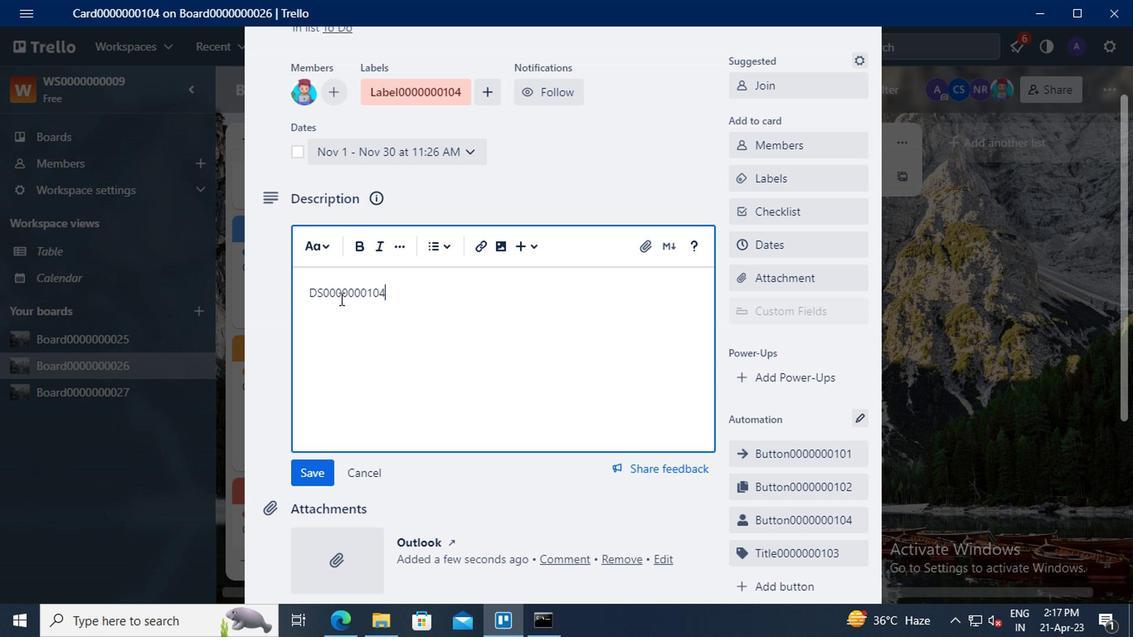 
Action: Mouse moved to (318, 392)
Screenshot: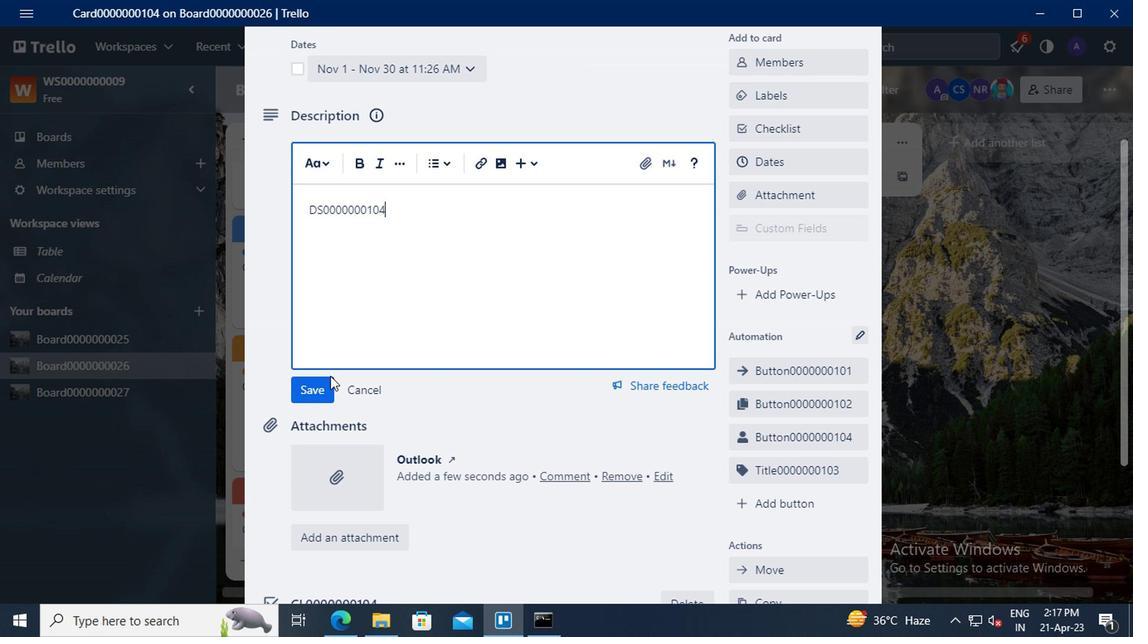 
Action: Mouse pressed left at (318, 392)
Screenshot: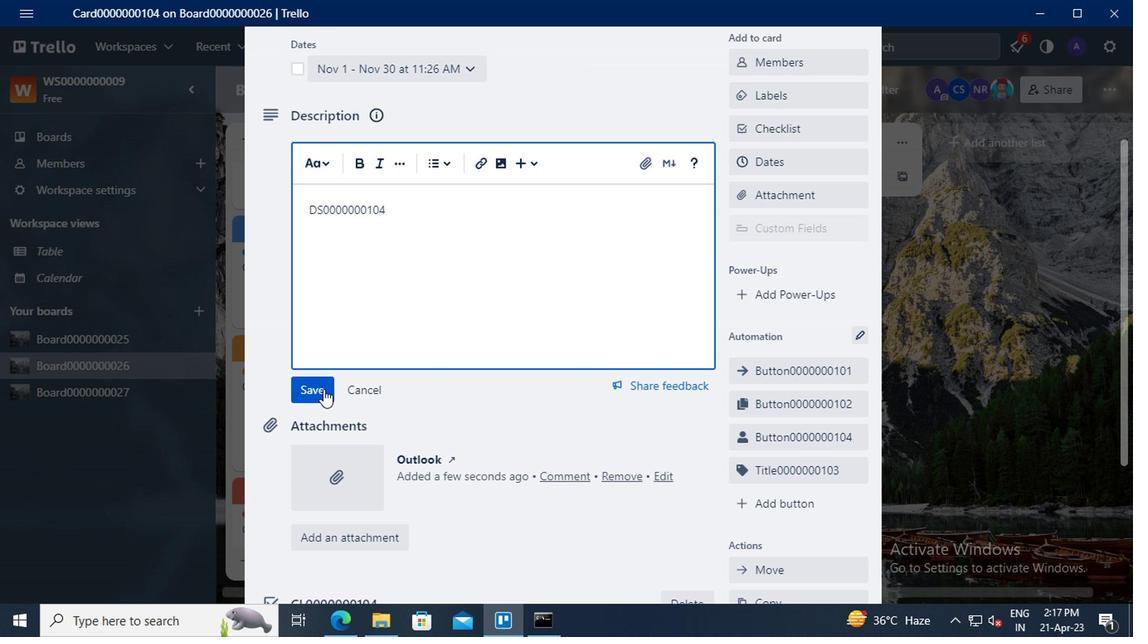 
Action: Mouse scrolled (318, 392) with delta (0, 0)
Screenshot: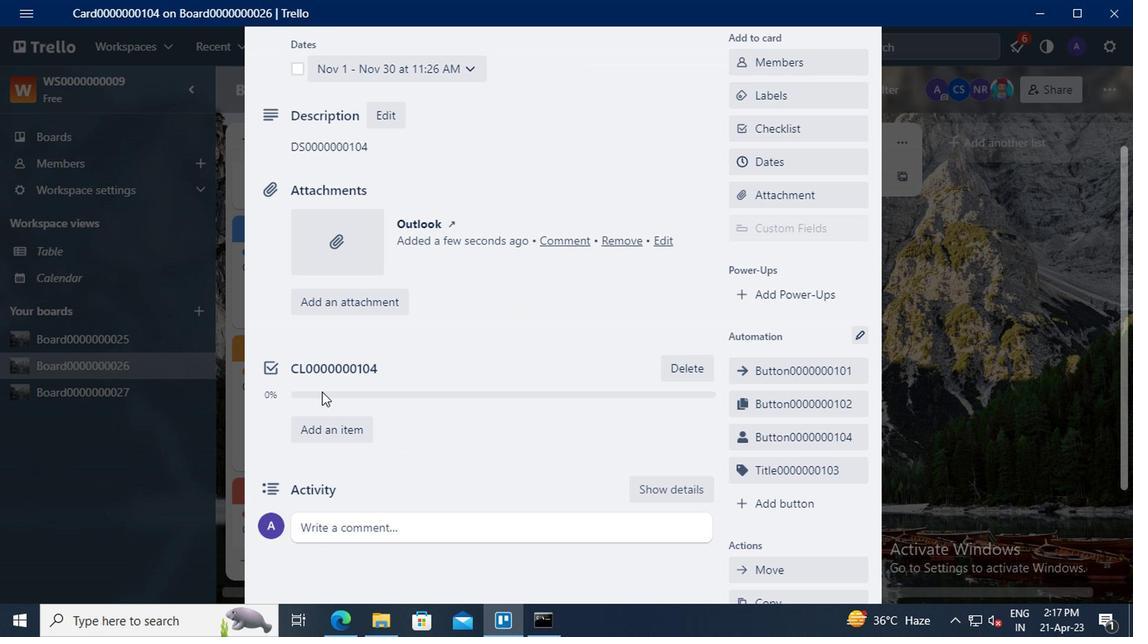 
Action: Mouse scrolled (318, 392) with delta (0, 0)
Screenshot: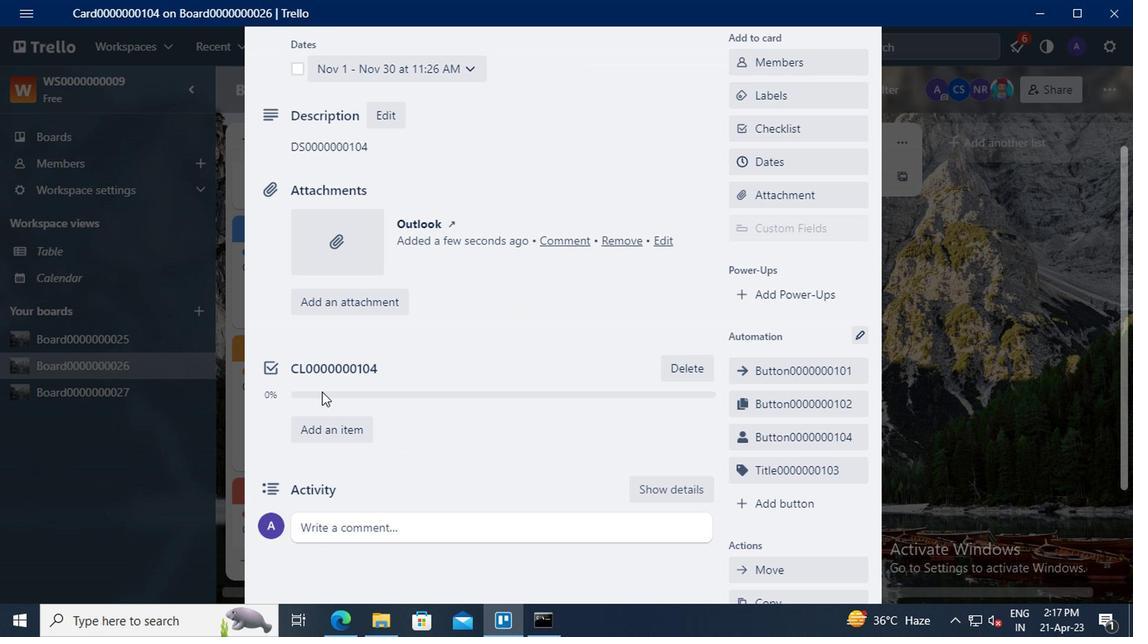 
Action: Mouse moved to (326, 367)
Screenshot: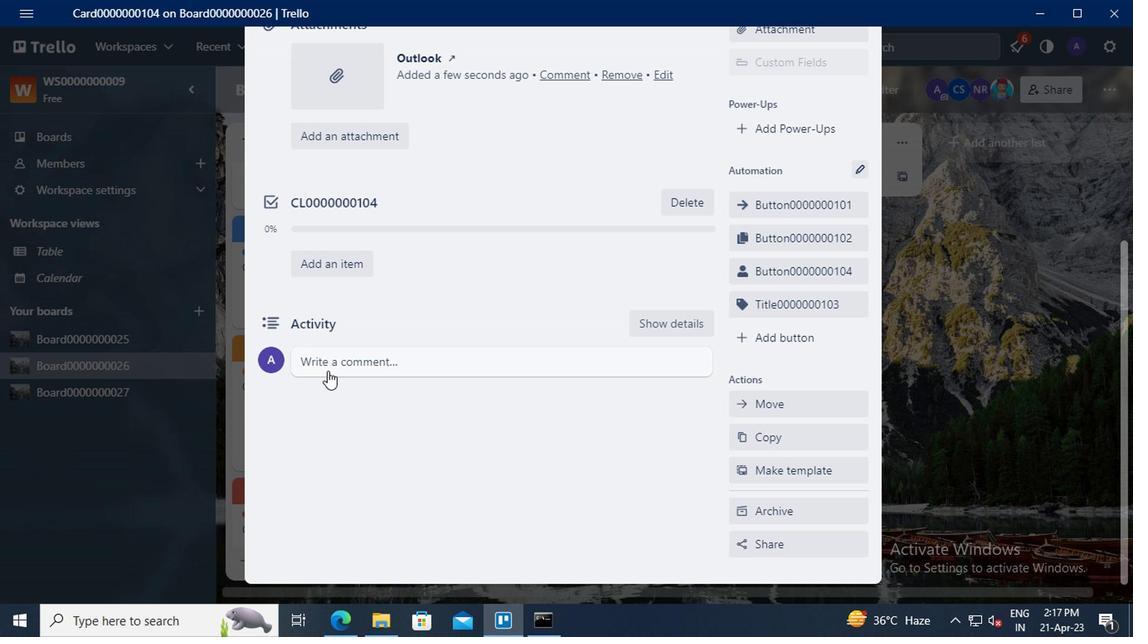
Action: Mouse pressed left at (326, 367)
Screenshot: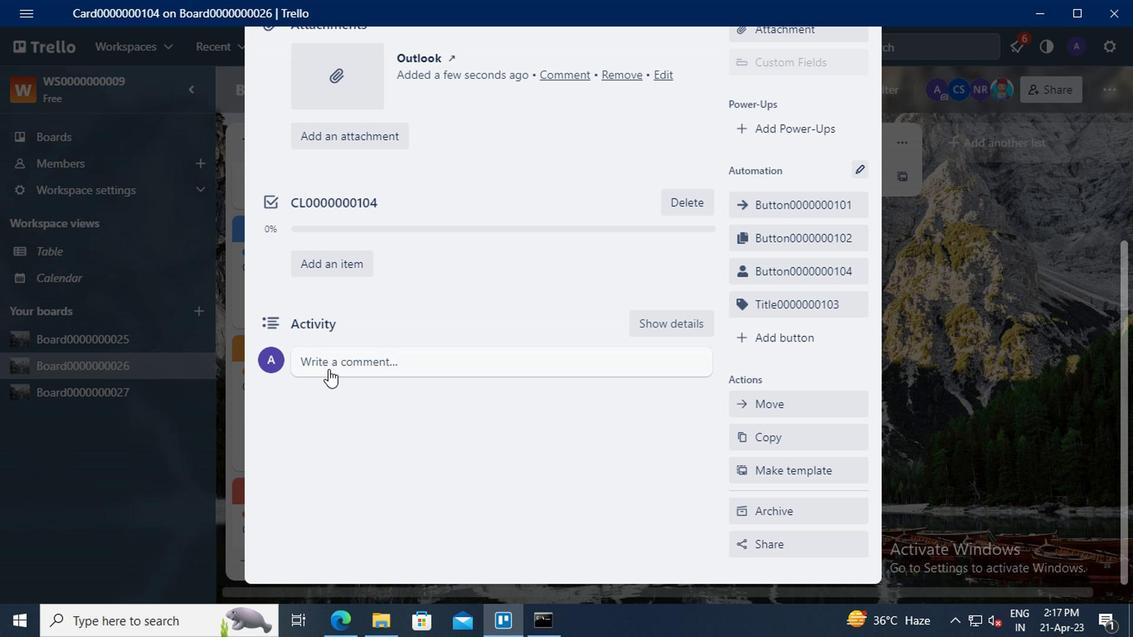 
Action: Key pressed <Key.shift>CM0000000104
Screenshot: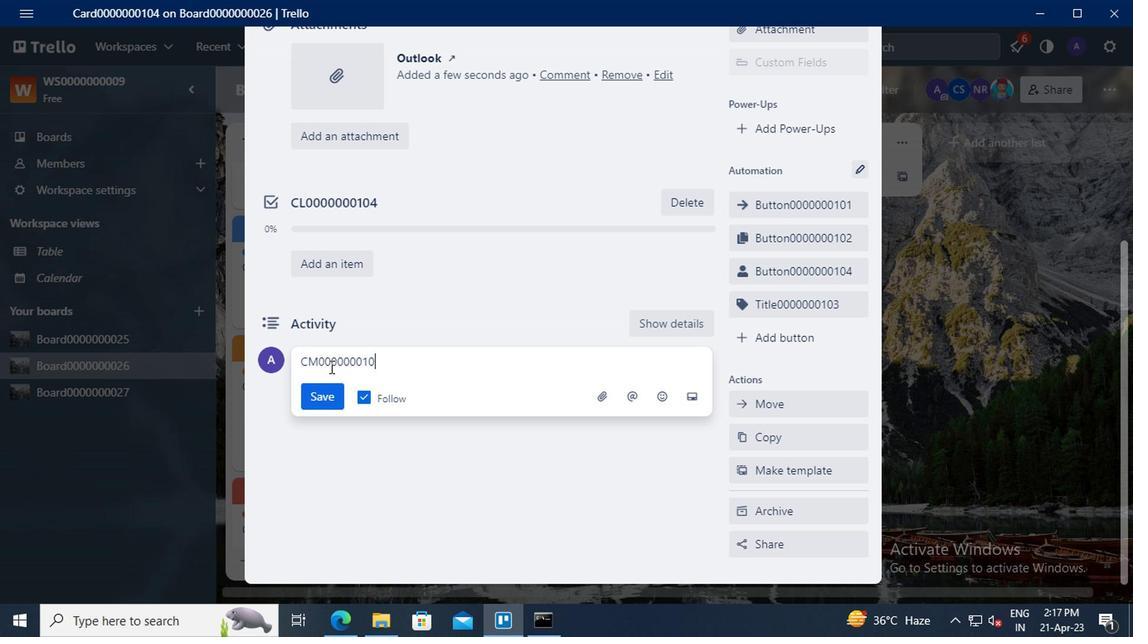 
Action: Mouse moved to (322, 398)
Screenshot: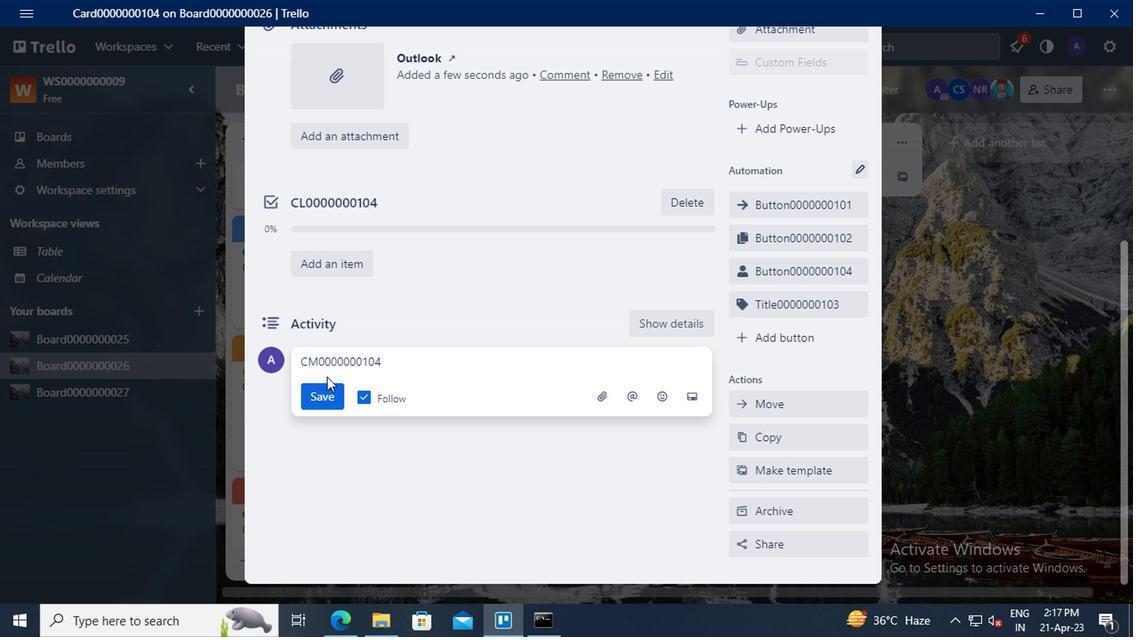 
Action: Mouse pressed left at (322, 398)
Screenshot: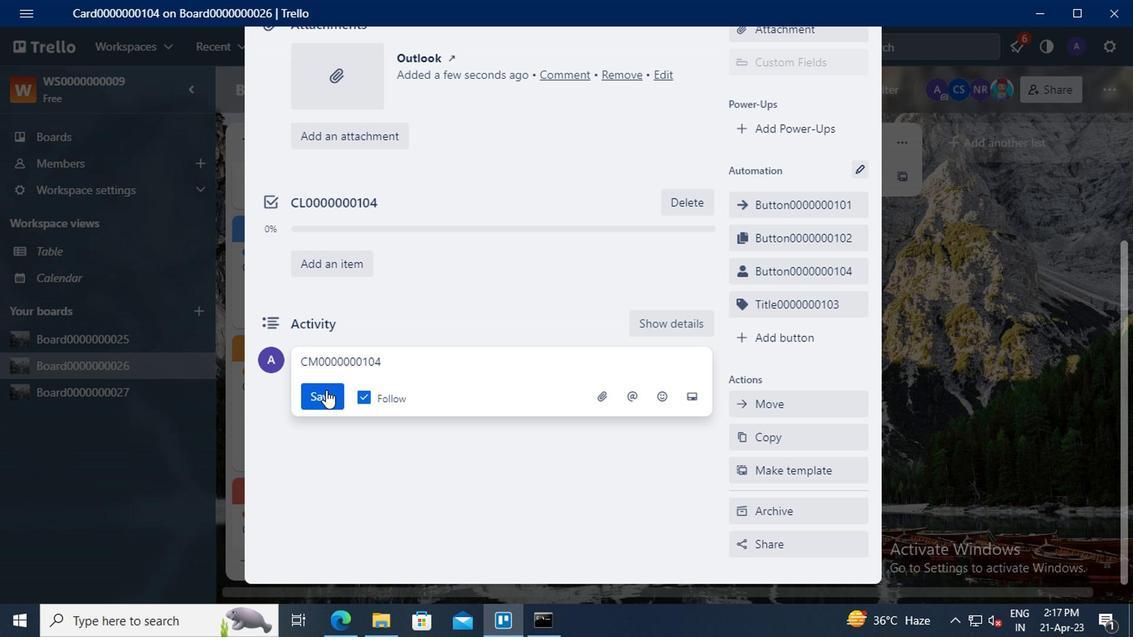 
